 Task: Look for space in Rājsamand, India from 15th August, 2023 to 20th August, 2023 for 1 adult in price range Rs.5000 to Rs.10000. Place can be private room with 1  bedroom having 1 bed and 1 bathroom. Property type can be house, flat, guest house, hotel. Booking option can be shelf check-in. Required host language is English.
Action: Mouse moved to (452, 52)
Screenshot: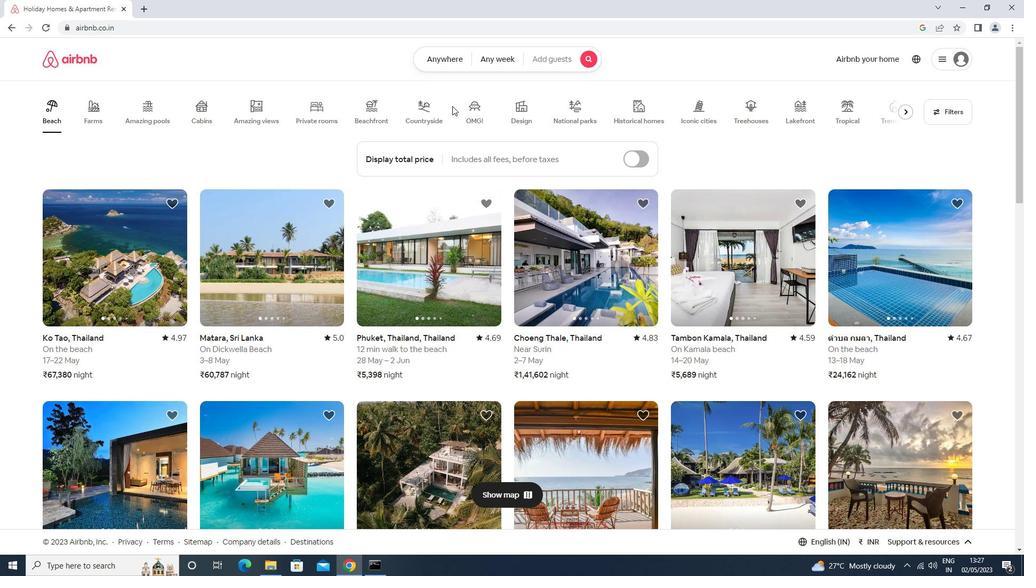 
Action: Mouse pressed left at (452, 52)
Screenshot: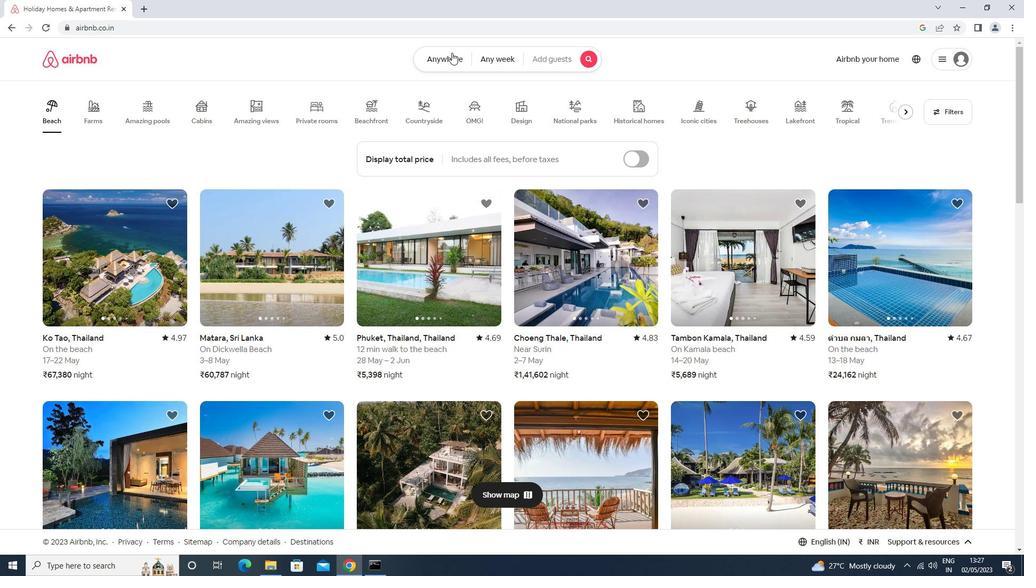 
Action: Mouse moved to (408, 92)
Screenshot: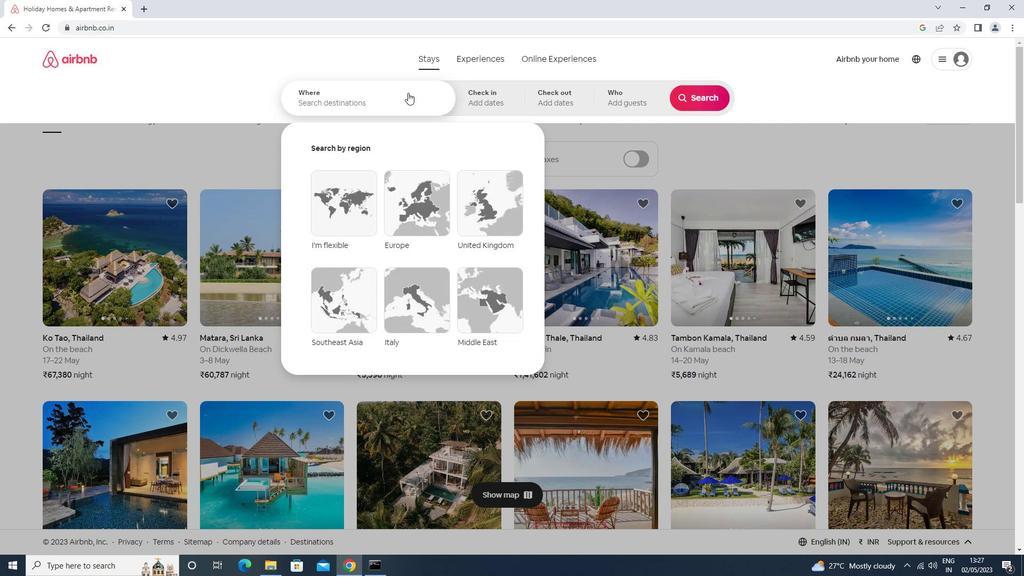 
Action: Mouse pressed left at (408, 92)
Screenshot: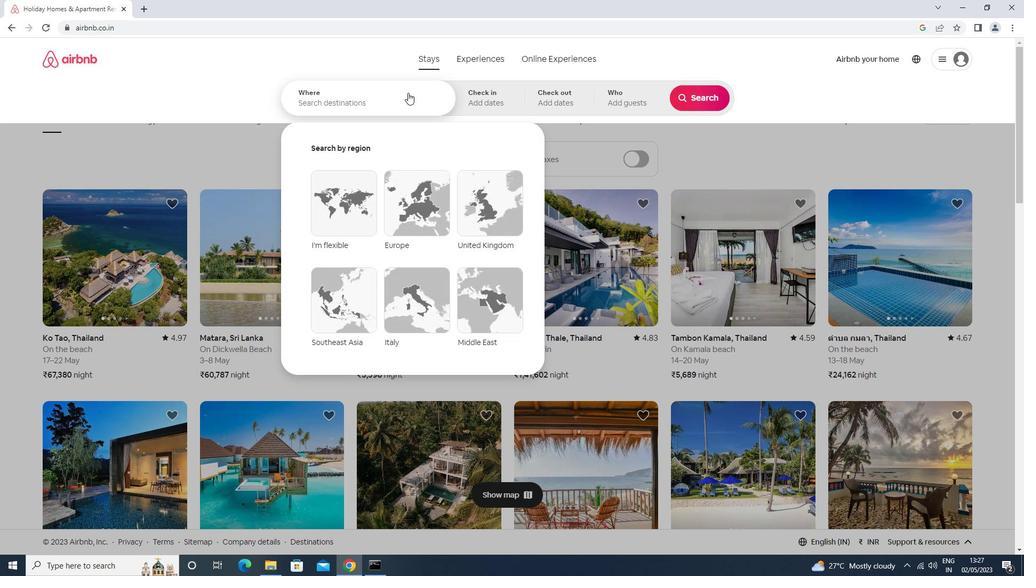 
Action: Mouse moved to (407, 93)
Screenshot: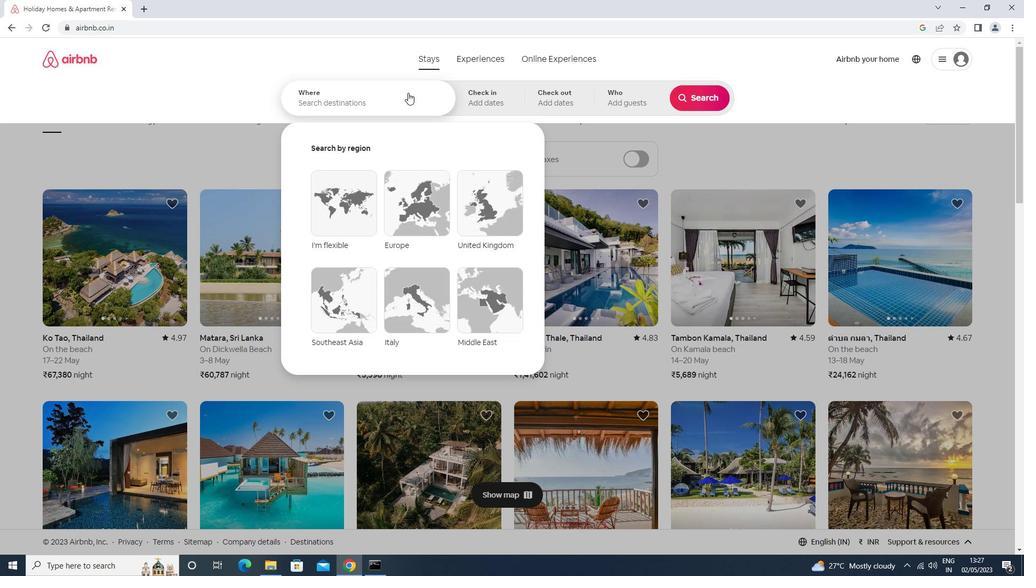 
Action: Key pressed r<Key.caps_lock>ajsamand<Key.enter>
Screenshot: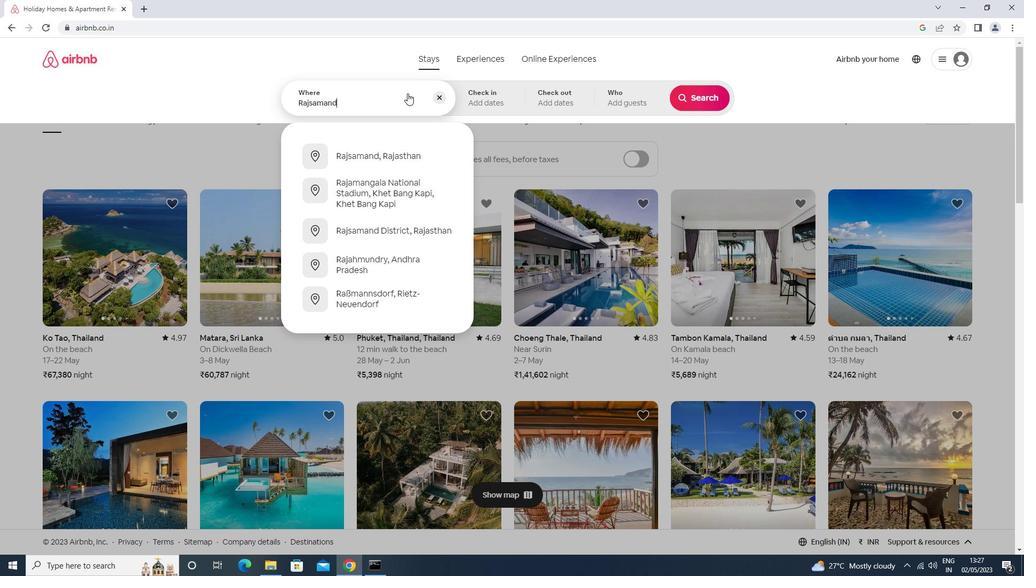 
Action: Mouse moved to (698, 187)
Screenshot: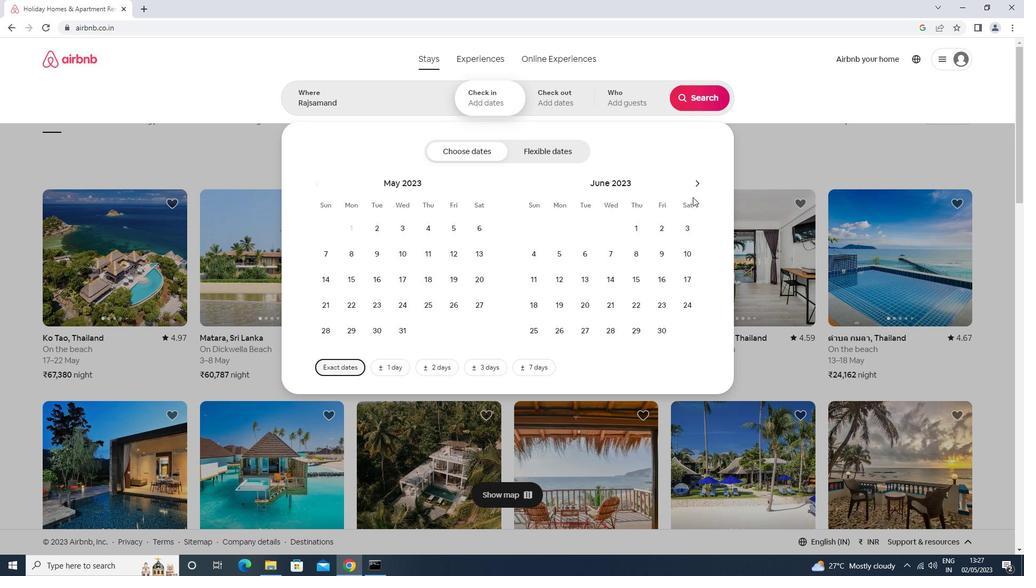 
Action: Mouse pressed left at (698, 187)
Screenshot: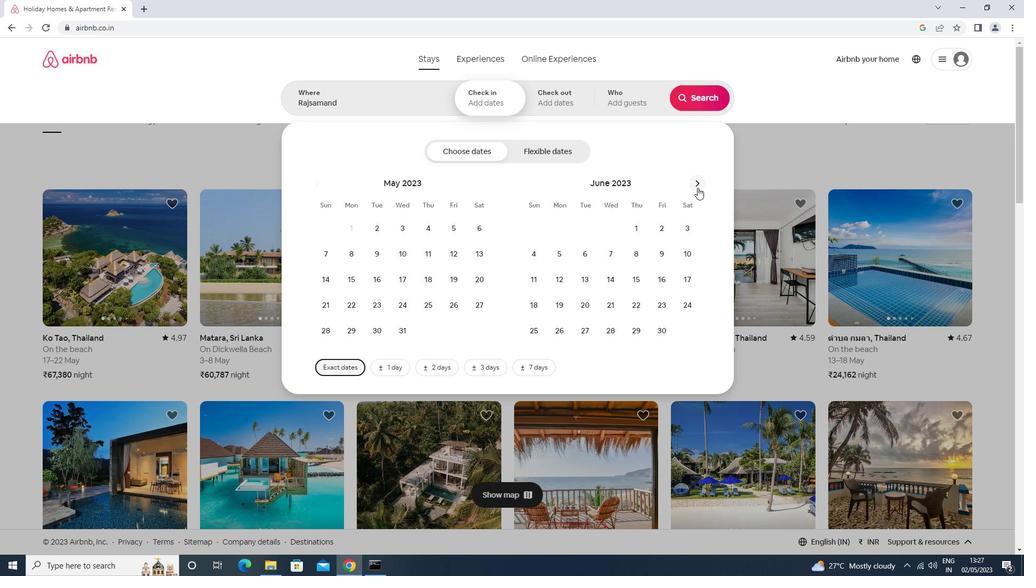 
Action: Mouse pressed left at (698, 187)
Screenshot: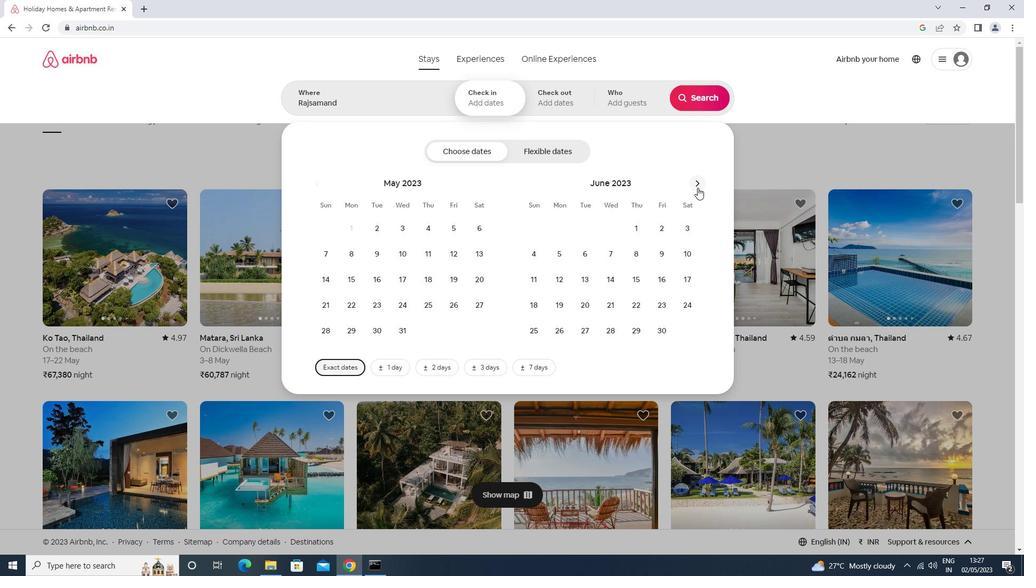 
Action: Mouse pressed left at (698, 187)
Screenshot: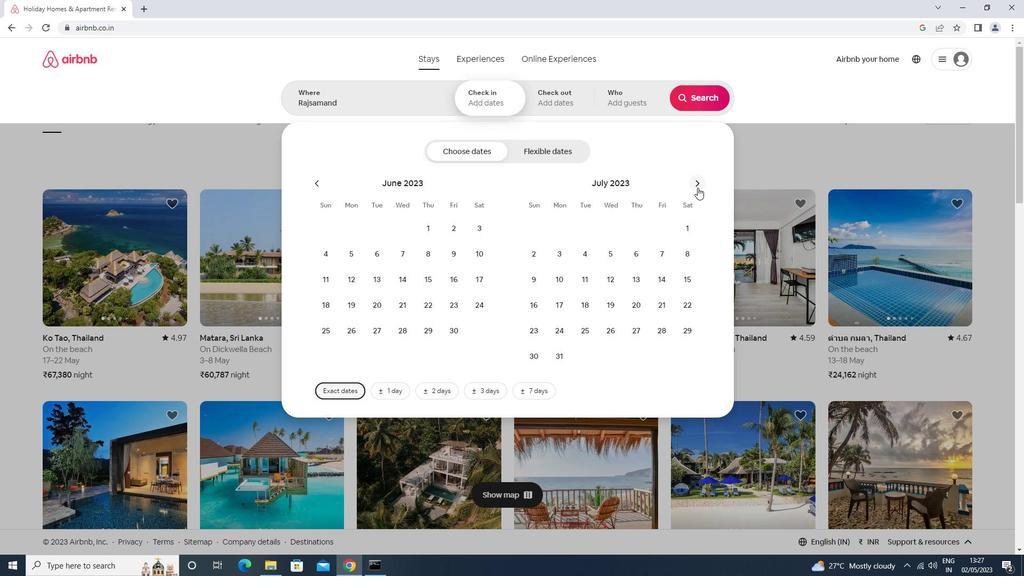 
Action: Mouse moved to (587, 278)
Screenshot: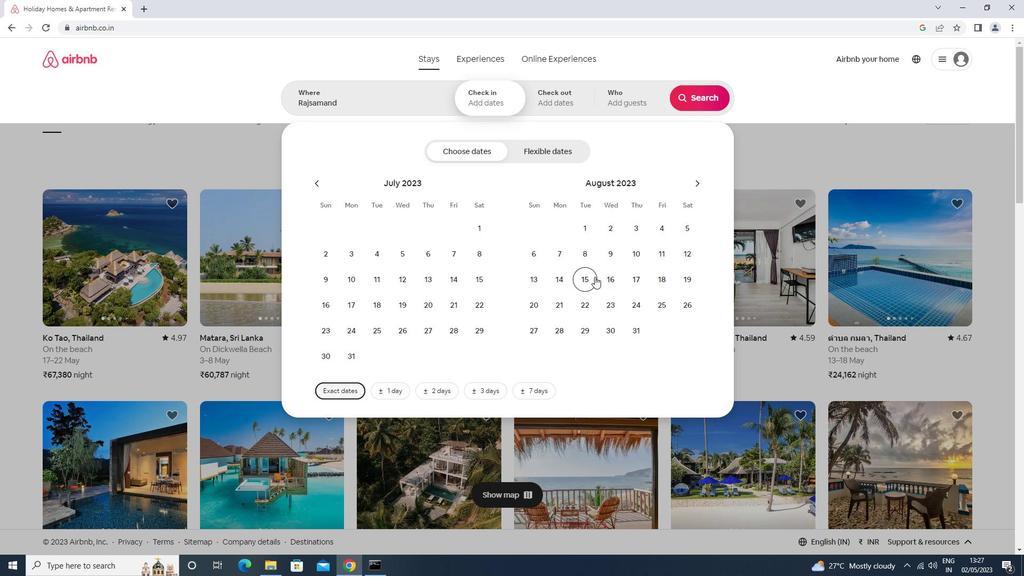 
Action: Mouse pressed left at (587, 278)
Screenshot: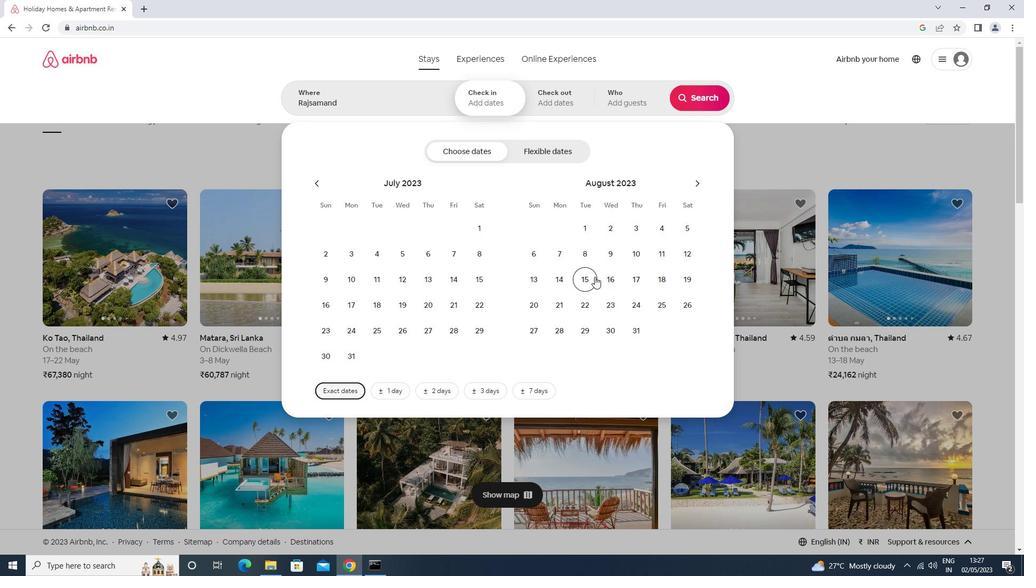 
Action: Mouse moved to (534, 305)
Screenshot: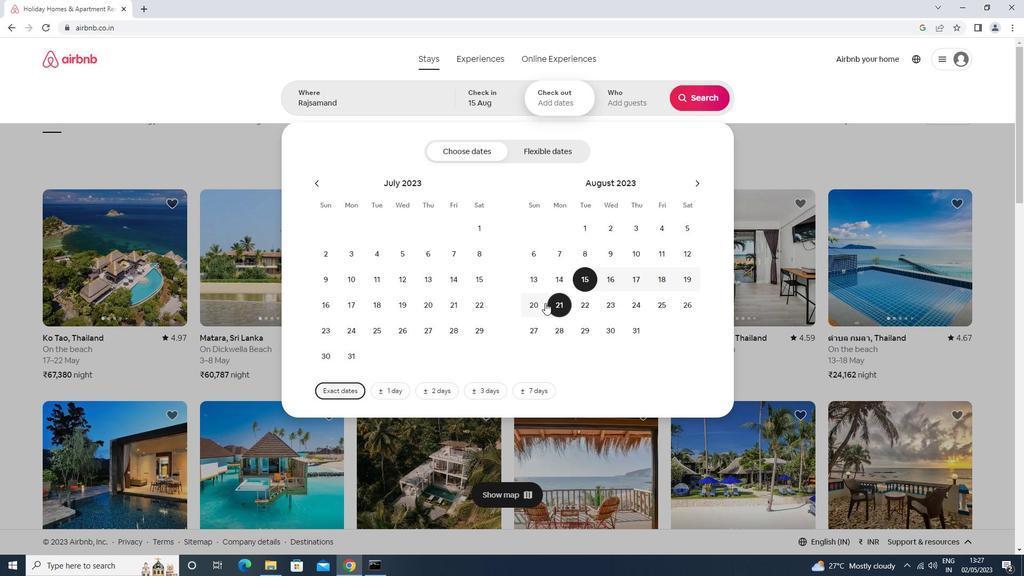 
Action: Mouse pressed left at (534, 305)
Screenshot: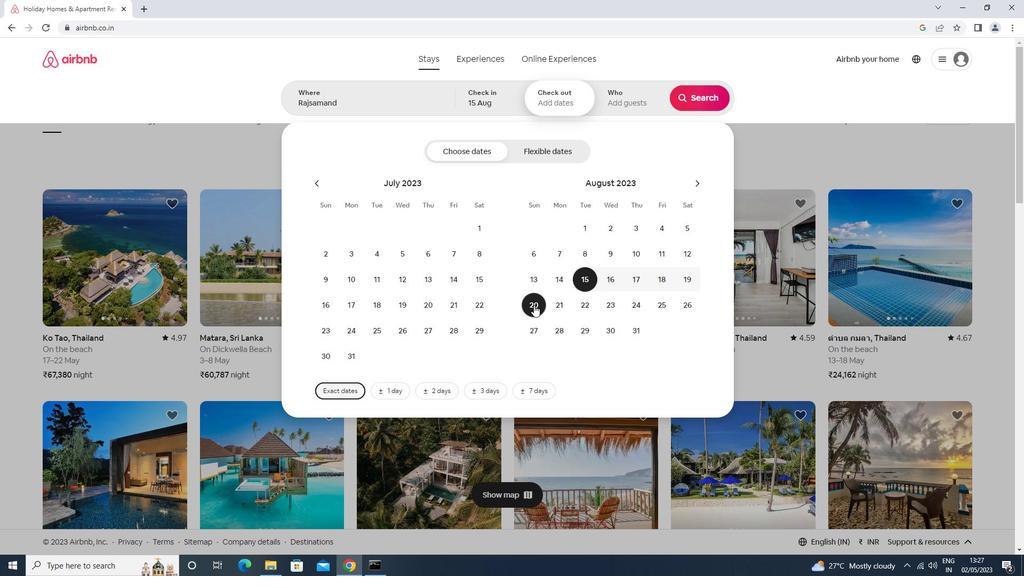 
Action: Mouse moved to (612, 100)
Screenshot: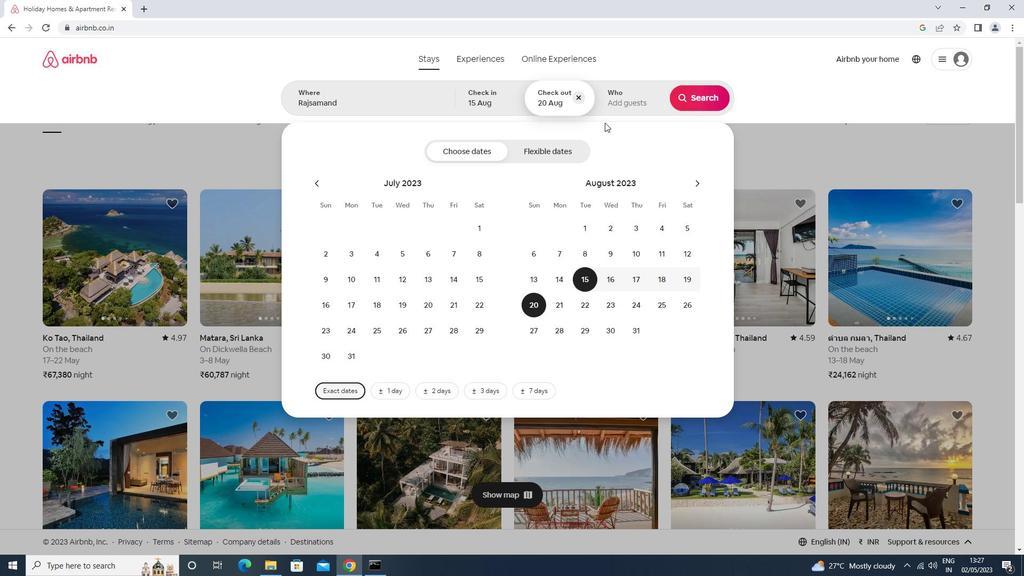
Action: Mouse pressed left at (612, 100)
Screenshot: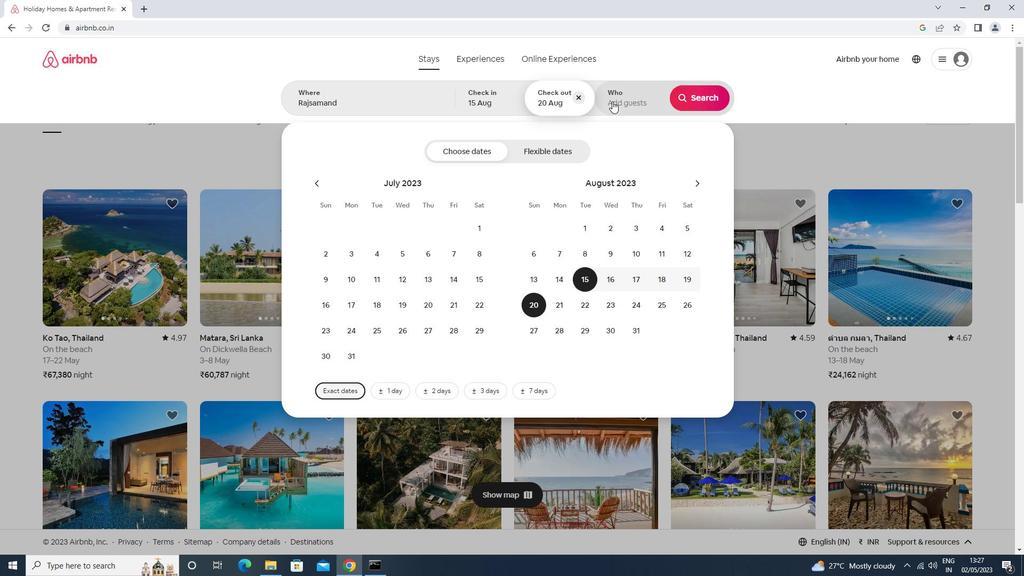 
Action: Mouse moved to (702, 155)
Screenshot: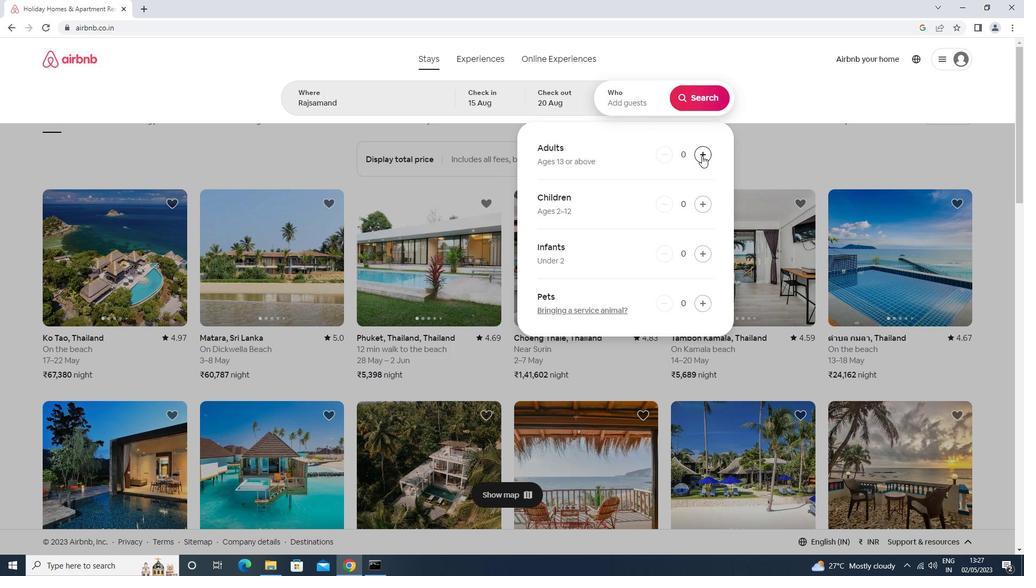 
Action: Mouse pressed left at (702, 155)
Screenshot: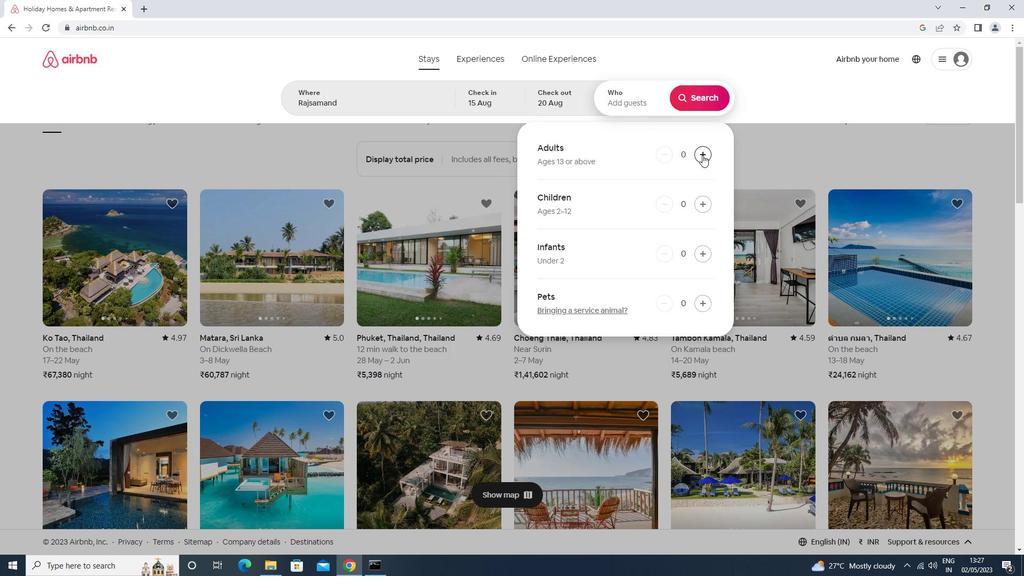 
Action: Mouse moved to (702, 94)
Screenshot: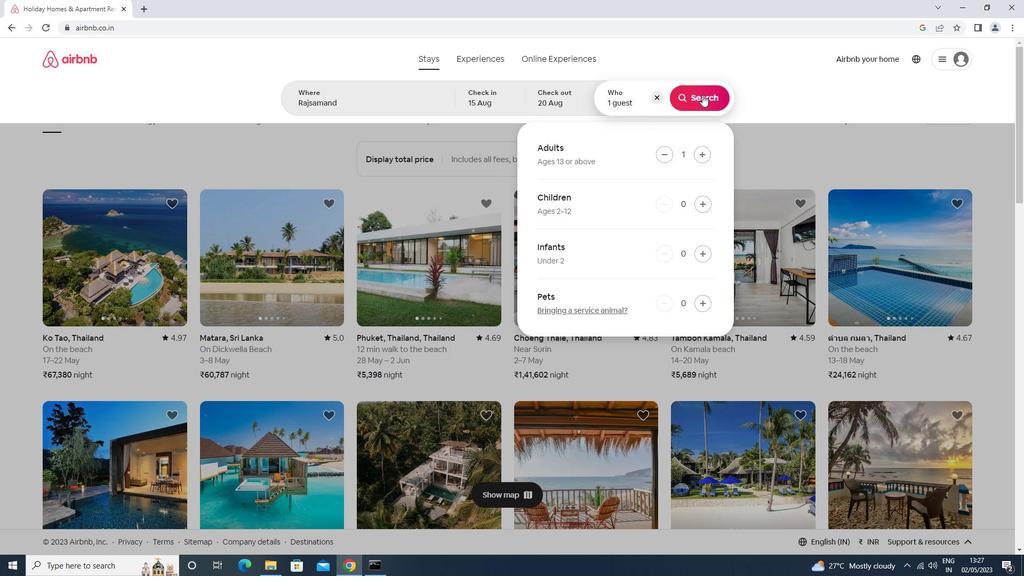 
Action: Mouse pressed left at (702, 94)
Screenshot: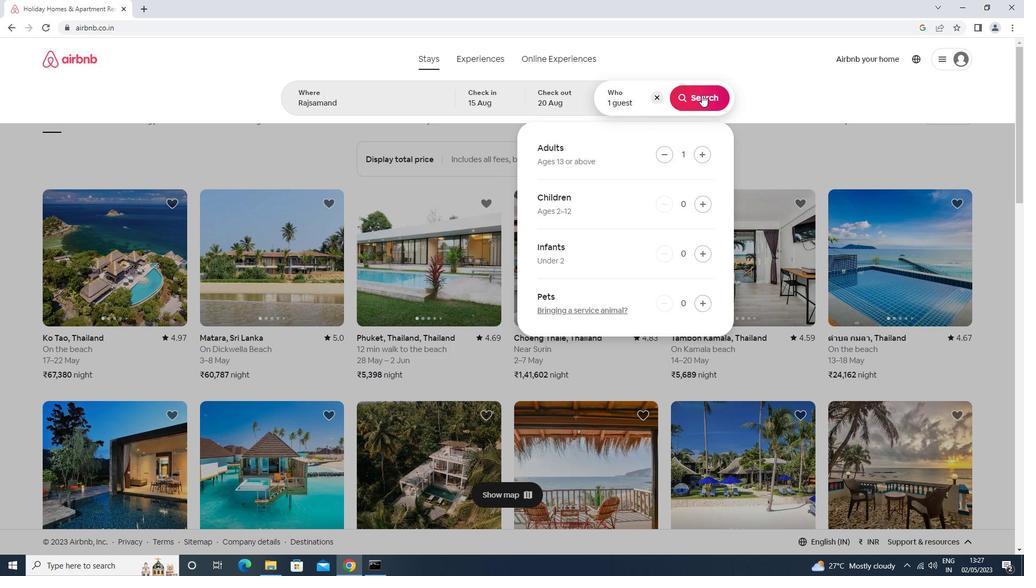 
Action: Mouse moved to (968, 99)
Screenshot: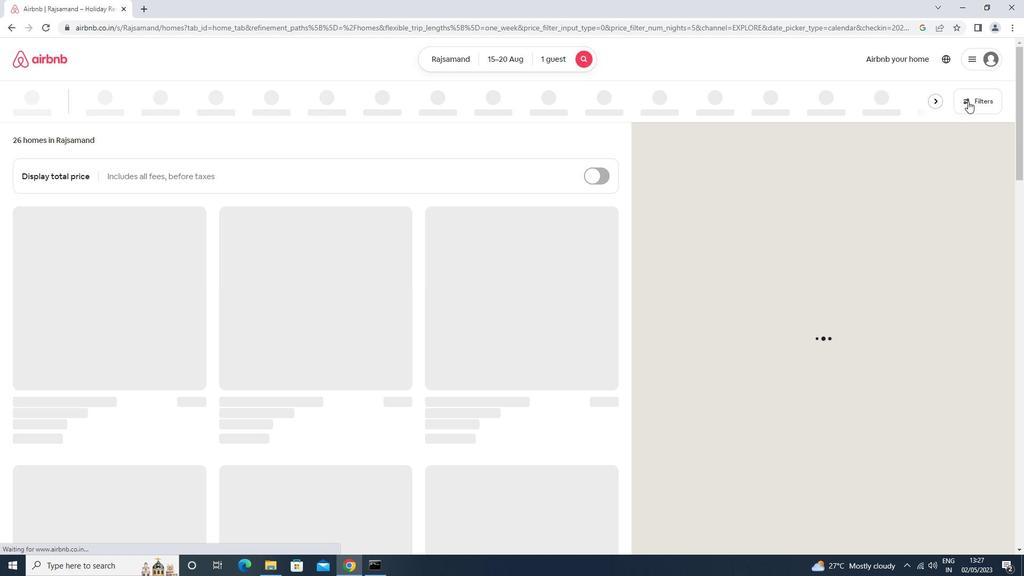 
Action: Mouse pressed left at (968, 99)
Screenshot: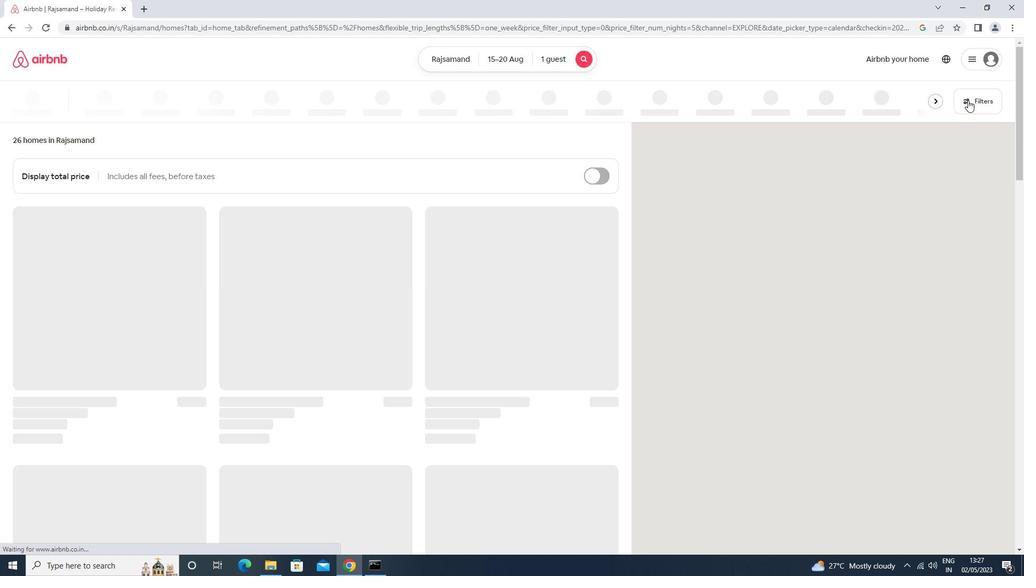 
Action: Mouse moved to (416, 231)
Screenshot: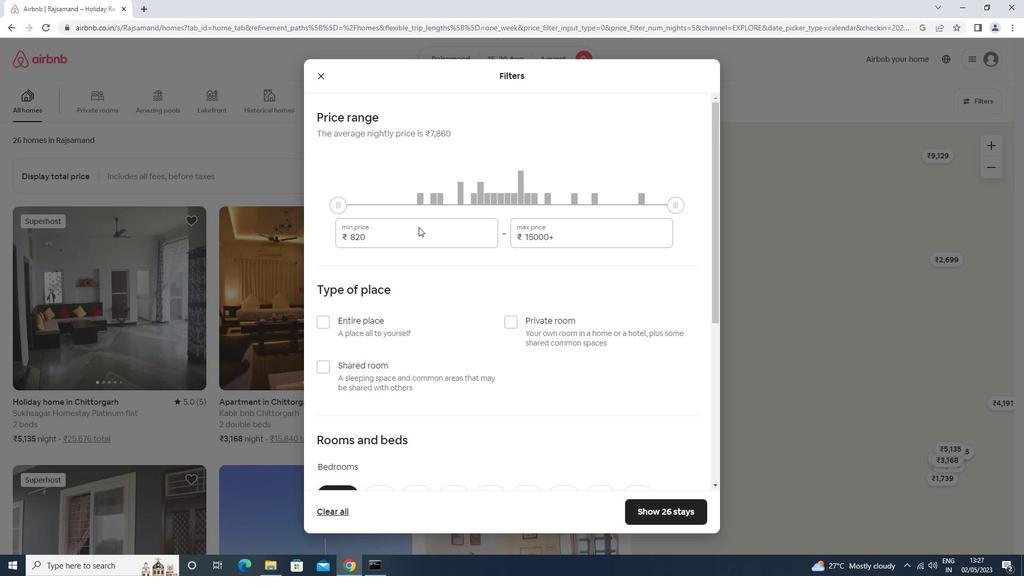 
Action: Mouse pressed left at (416, 231)
Screenshot: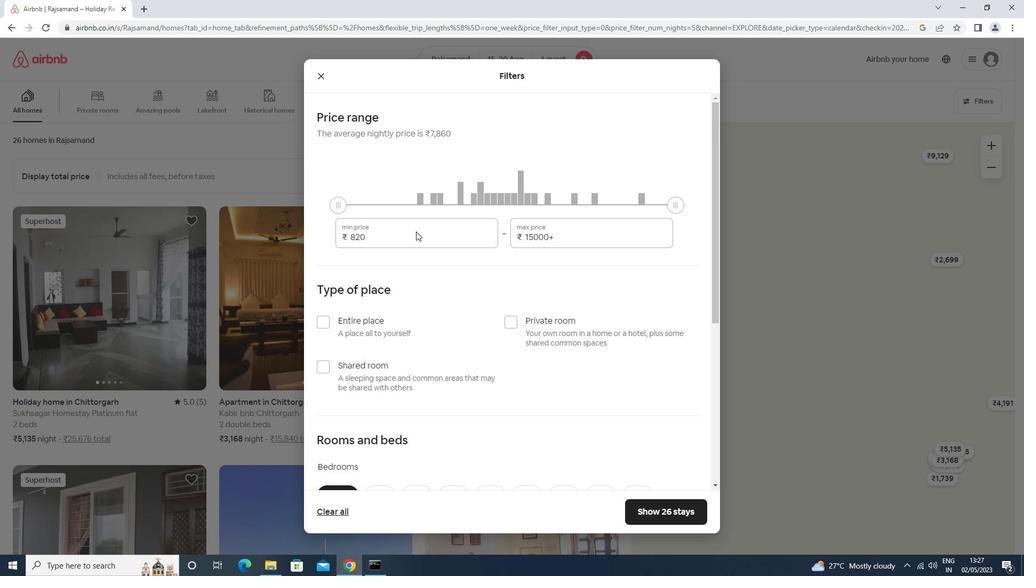 
Action: Mouse moved to (415, 232)
Screenshot: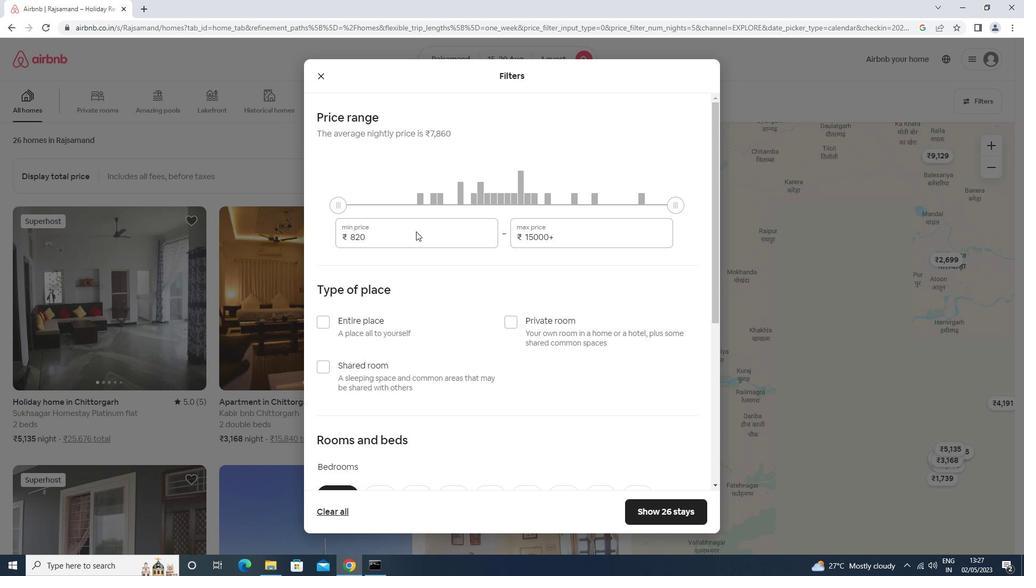 
Action: Key pressed <Key.backspace><Key.backspace><Key.backspace><Key.backspace><Key.backspace><Key.backspace><Key.backspace><Key.backspace><Key.backspace><Key.backspace>5000<Key.tab>10000
Screenshot: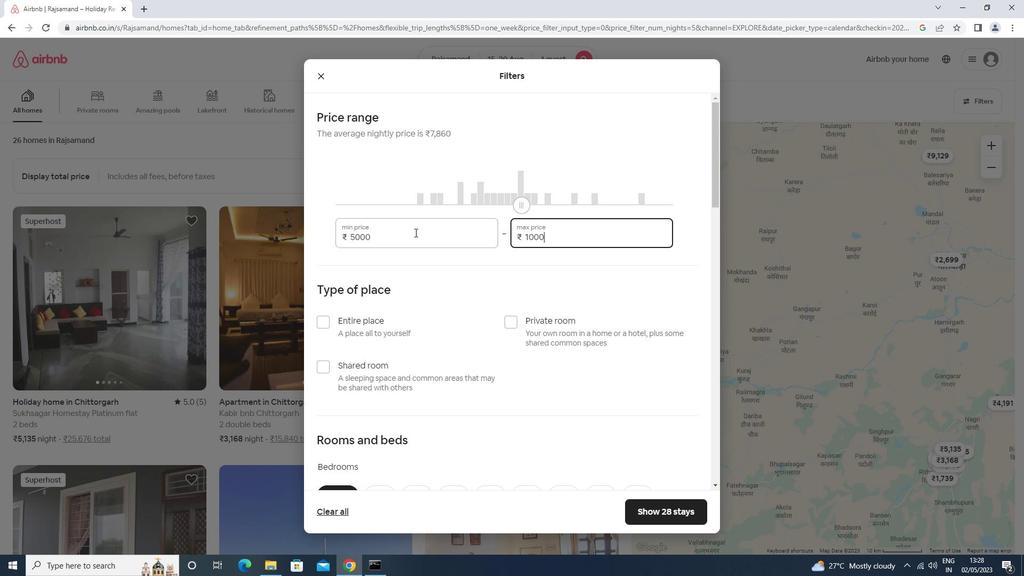 
Action: Mouse scrolled (415, 232) with delta (0, 0)
Screenshot: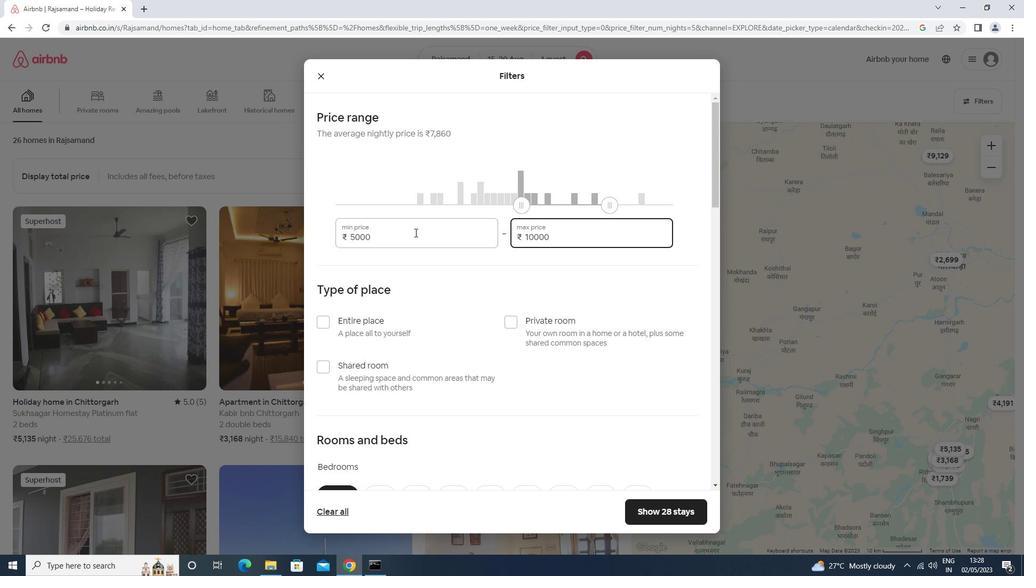 
Action: Mouse scrolled (415, 232) with delta (0, 0)
Screenshot: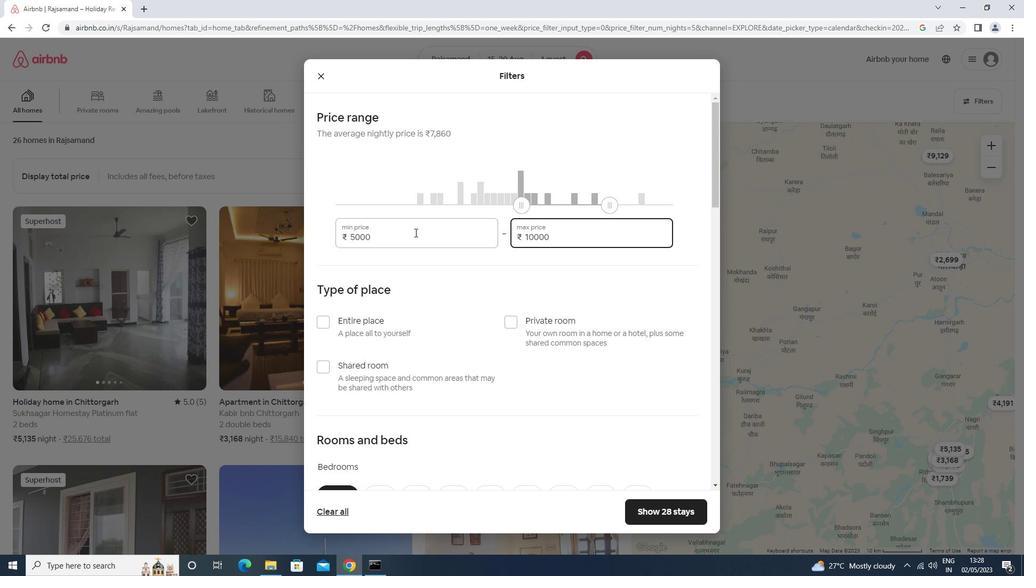 
Action: Mouse scrolled (415, 232) with delta (0, 0)
Screenshot: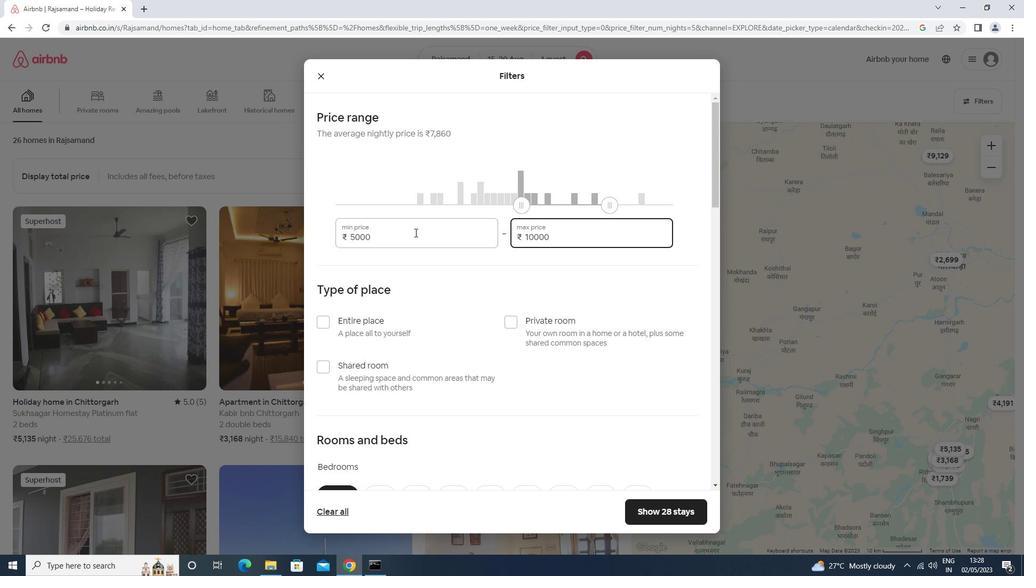 
Action: Mouse moved to (512, 159)
Screenshot: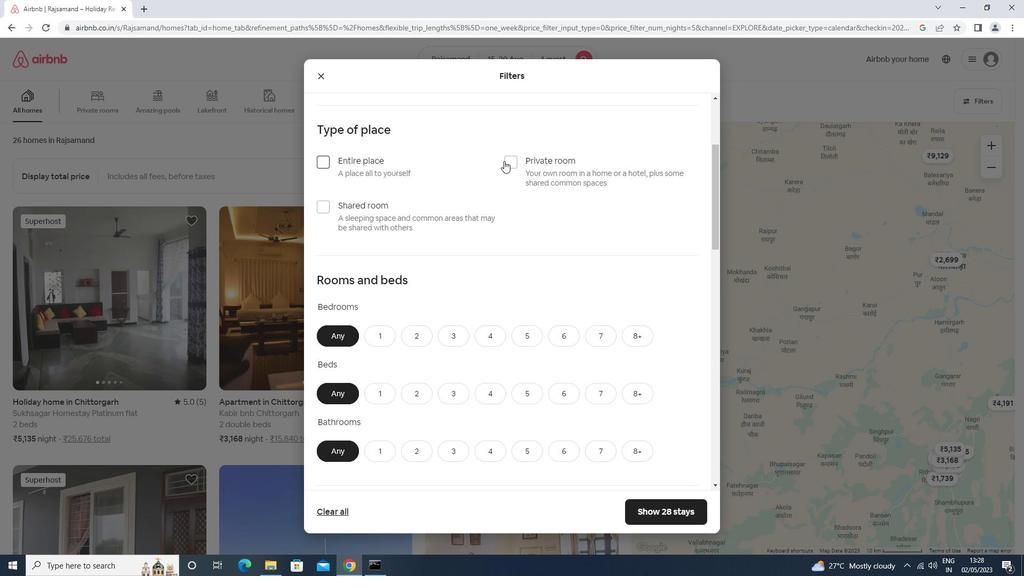 
Action: Mouse pressed left at (512, 159)
Screenshot: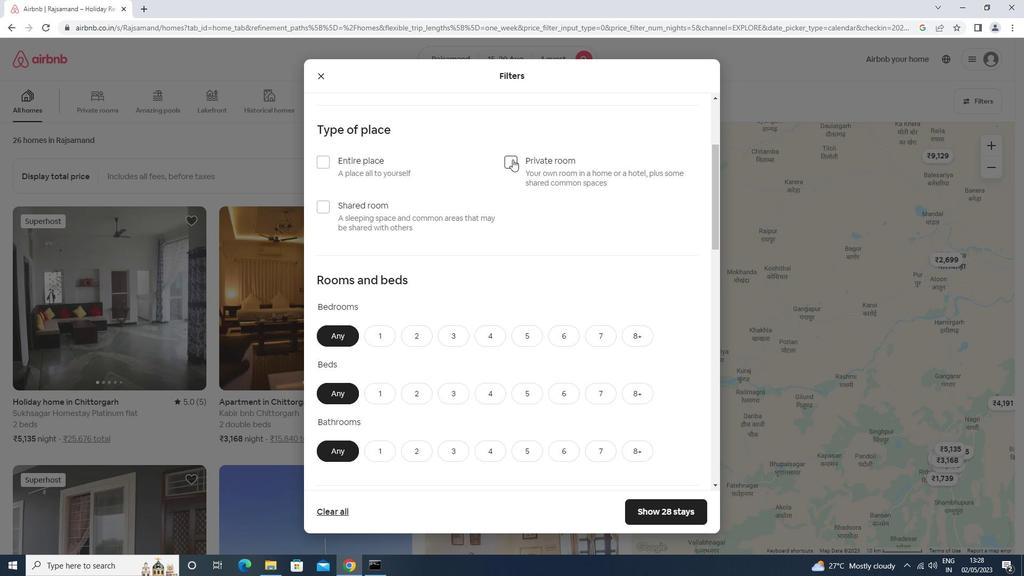 
Action: Mouse scrolled (512, 159) with delta (0, 0)
Screenshot: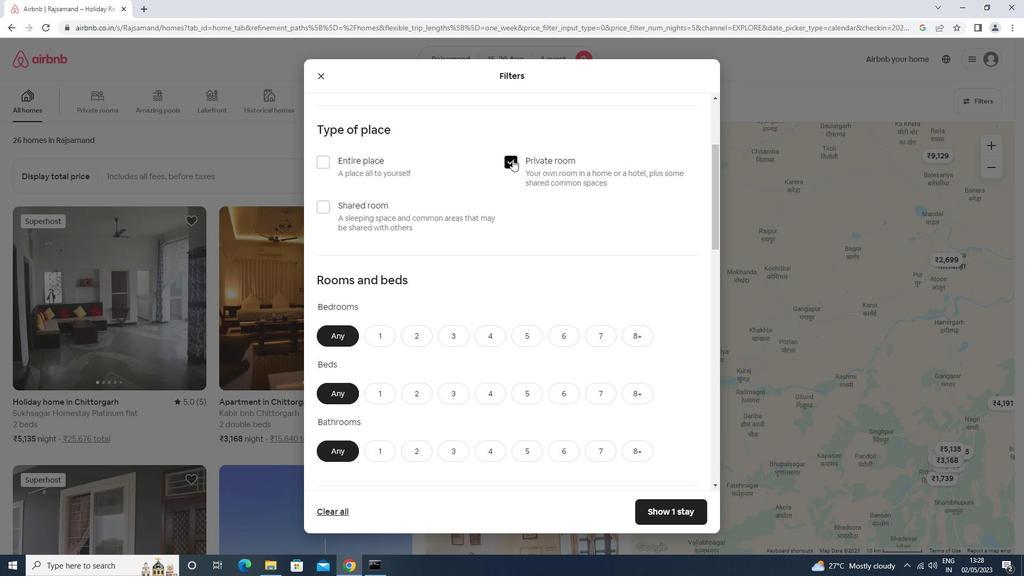 
Action: Mouse scrolled (512, 159) with delta (0, 0)
Screenshot: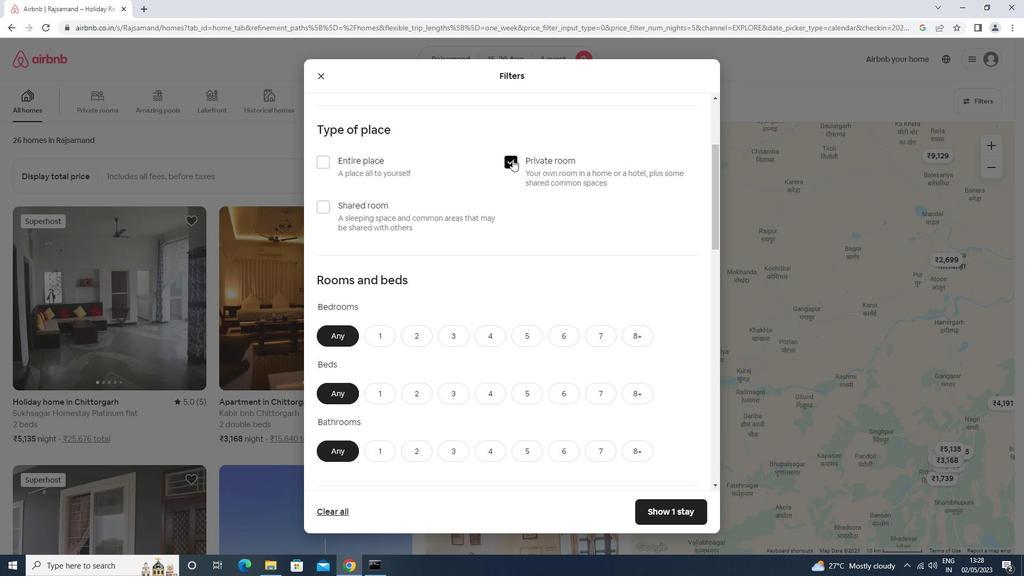 
Action: Mouse moved to (380, 231)
Screenshot: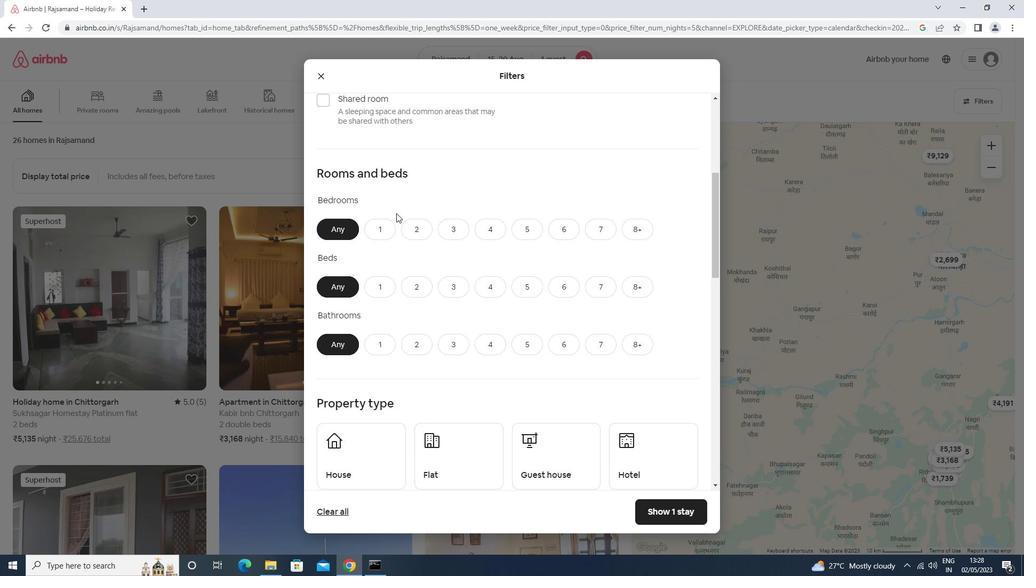 
Action: Mouse pressed left at (380, 231)
Screenshot: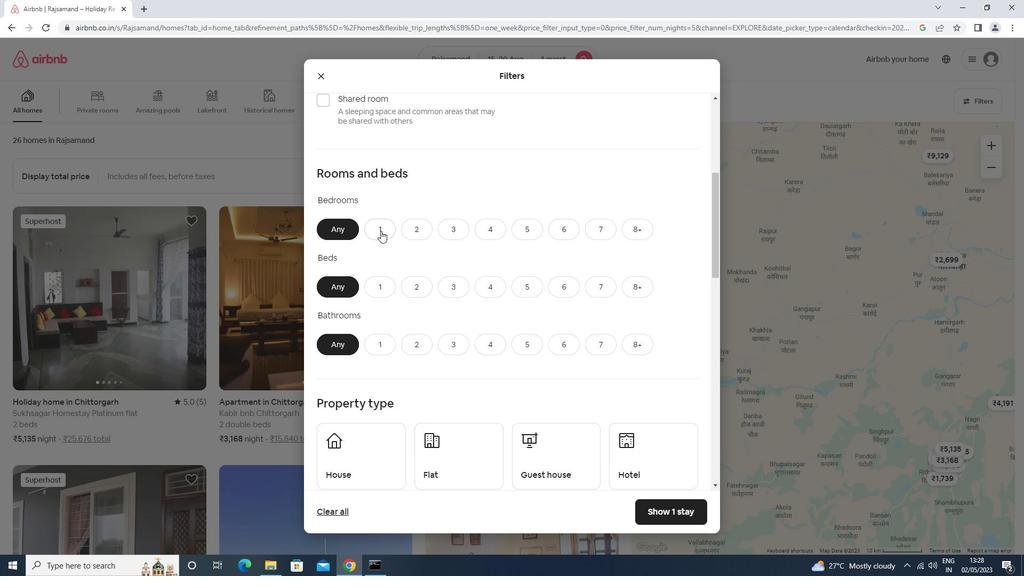 
Action: Mouse moved to (381, 288)
Screenshot: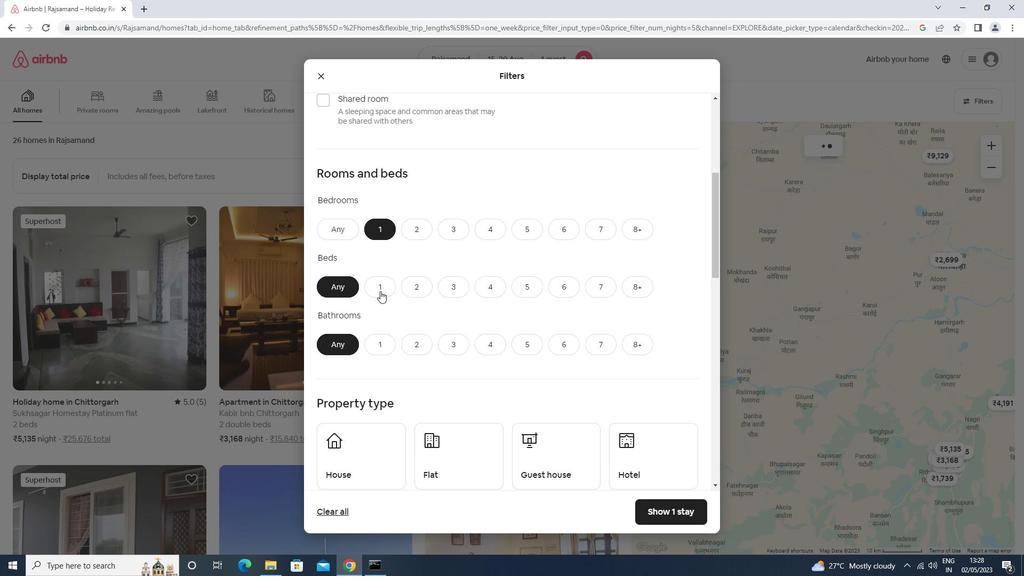 
Action: Mouse pressed left at (381, 288)
Screenshot: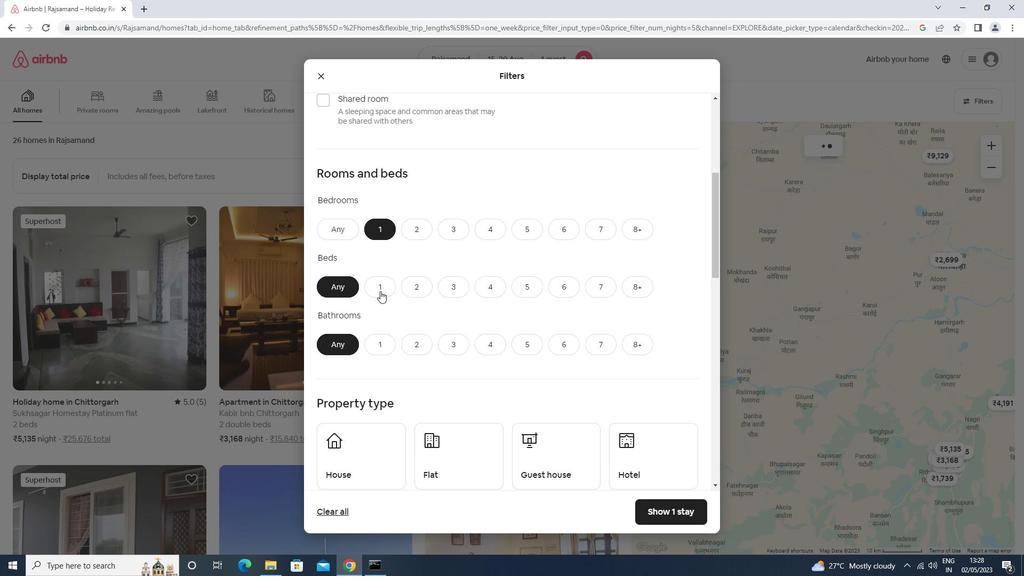 
Action: Mouse moved to (378, 336)
Screenshot: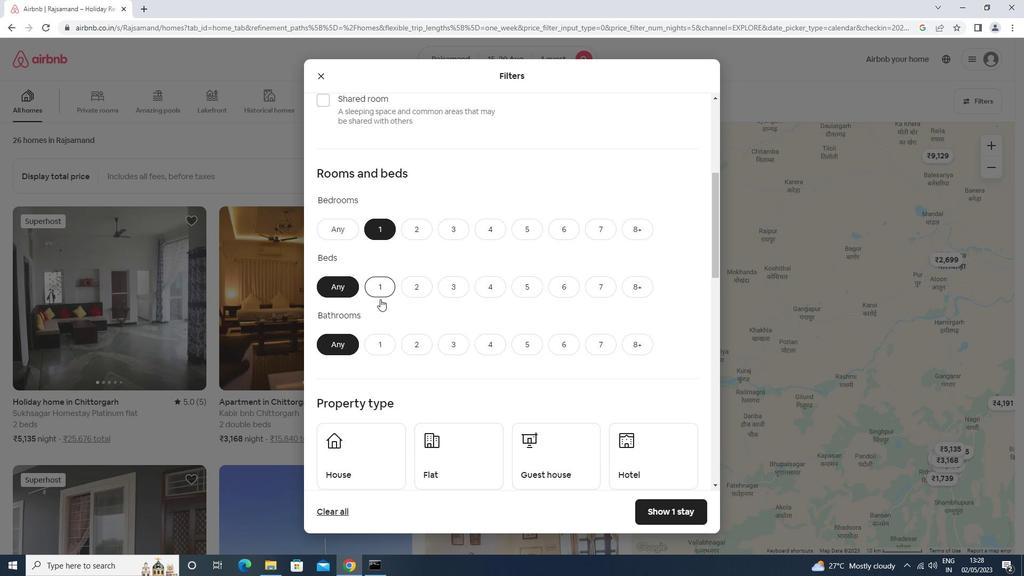 
Action: Mouse pressed left at (378, 336)
Screenshot: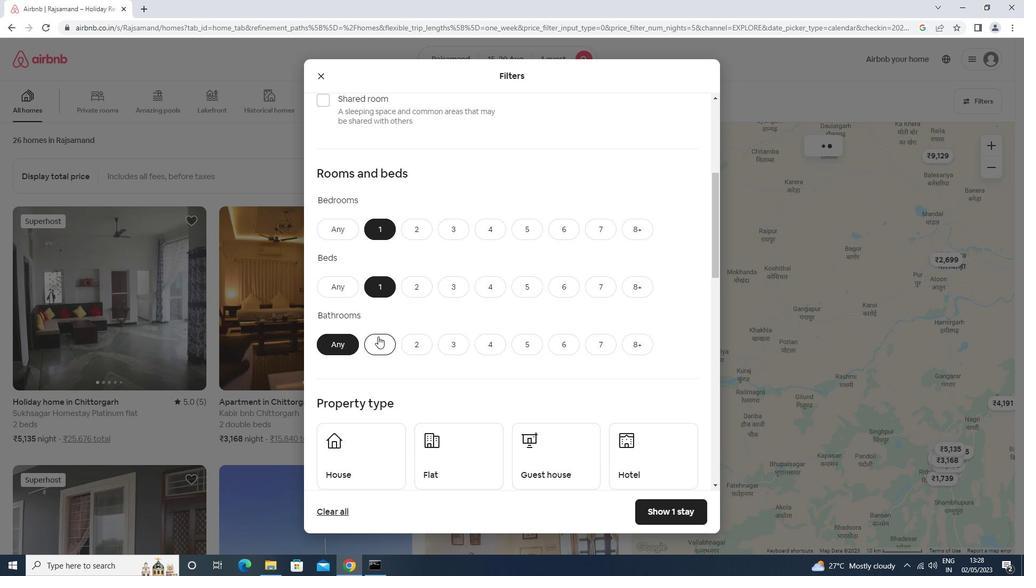 
Action: Mouse moved to (378, 356)
Screenshot: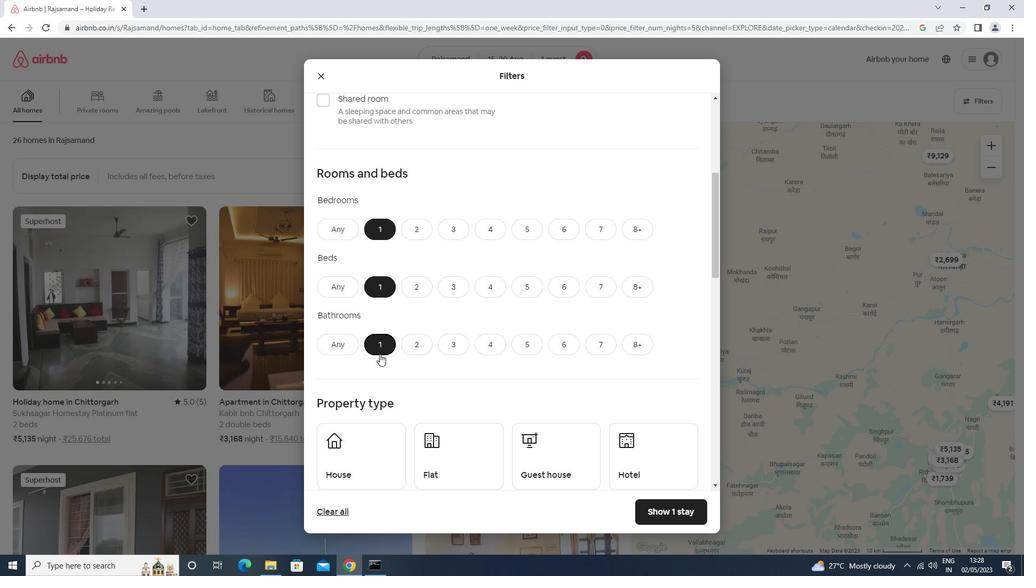 
Action: Mouse scrolled (378, 356) with delta (0, 0)
Screenshot: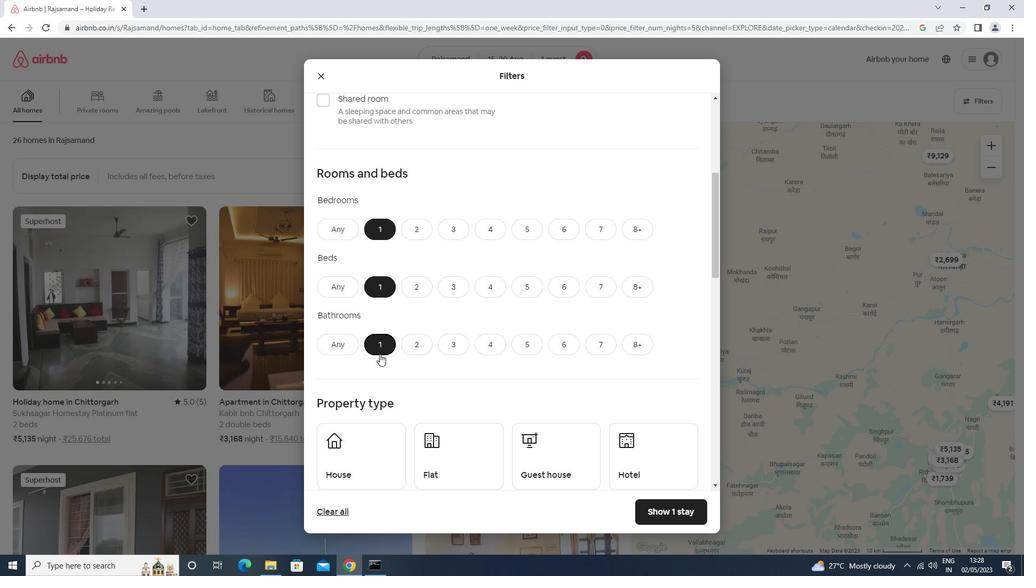 
Action: Mouse scrolled (378, 356) with delta (0, 0)
Screenshot: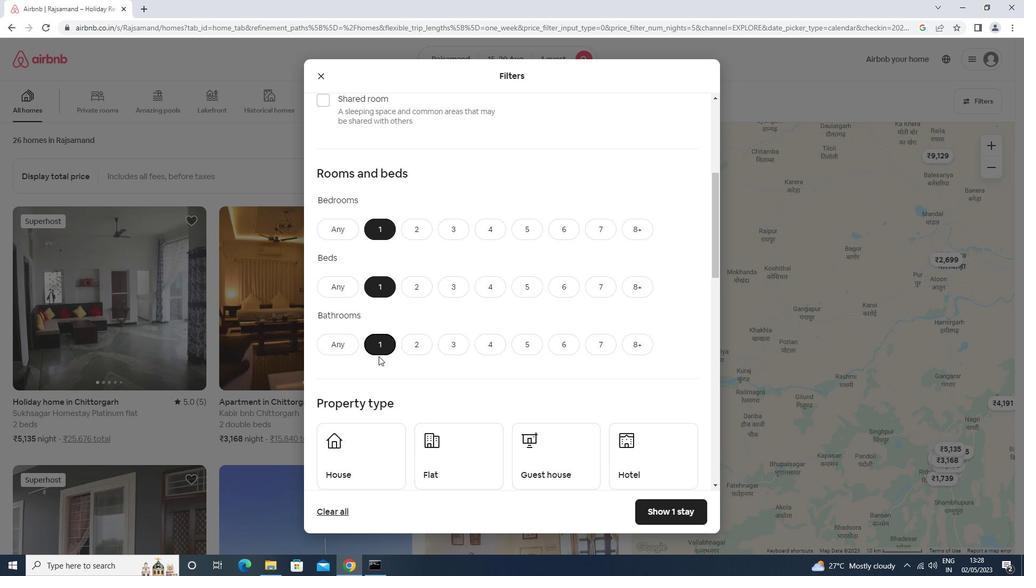 
Action: Mouse moved to (371, 364)
Screenshot: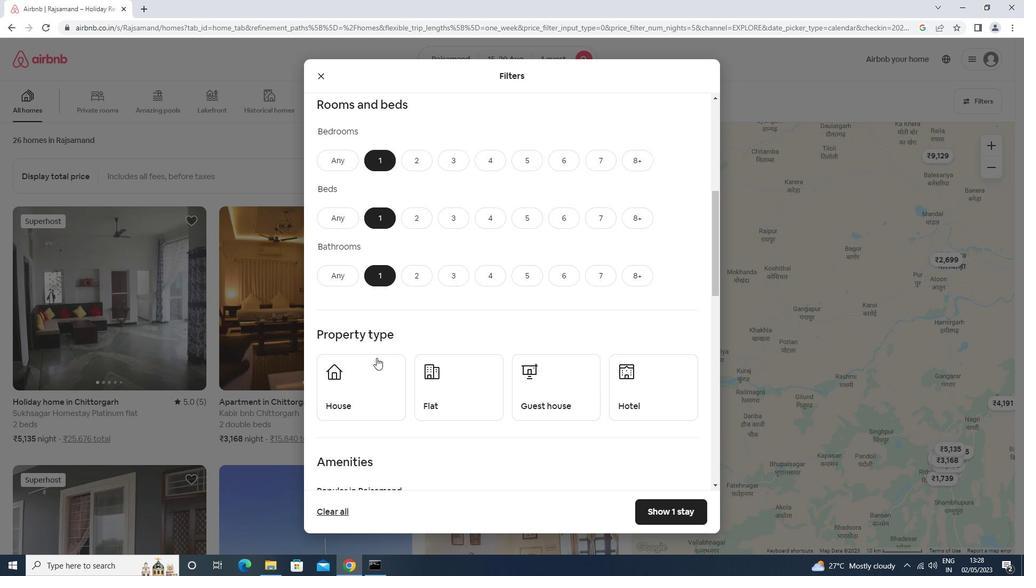 
Action: Mouse pressed left at (371, 364)
Screenshot: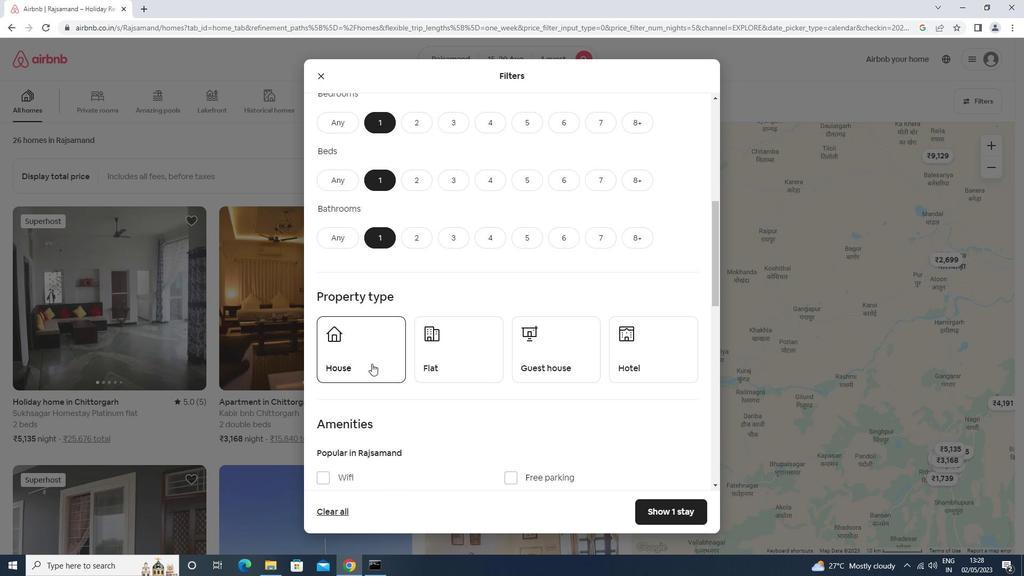 
Action: Mouse moved to (440, 359)
Screenshot: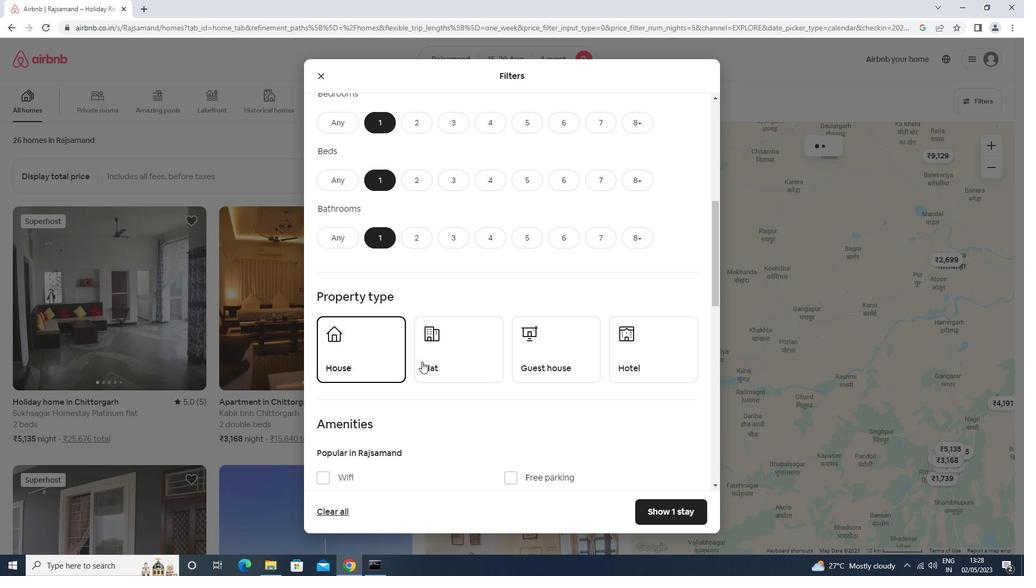 
Action: Mouse pressed left at (440, 359)
Screenshot: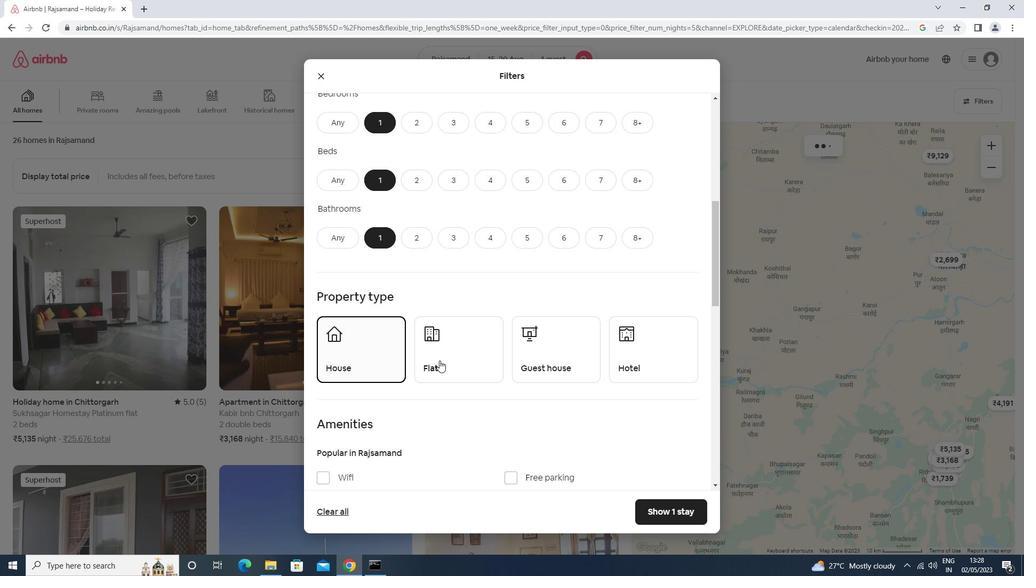
Action: Mouse moved to (536, 356)
Screenshot: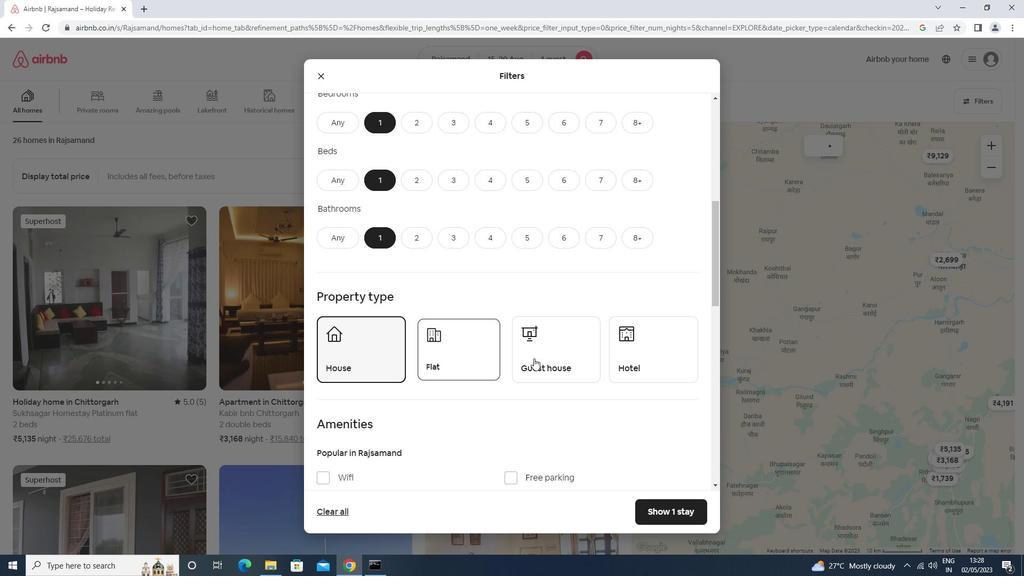
Action: Mouse pressed left at (536, 356)
Screenshot: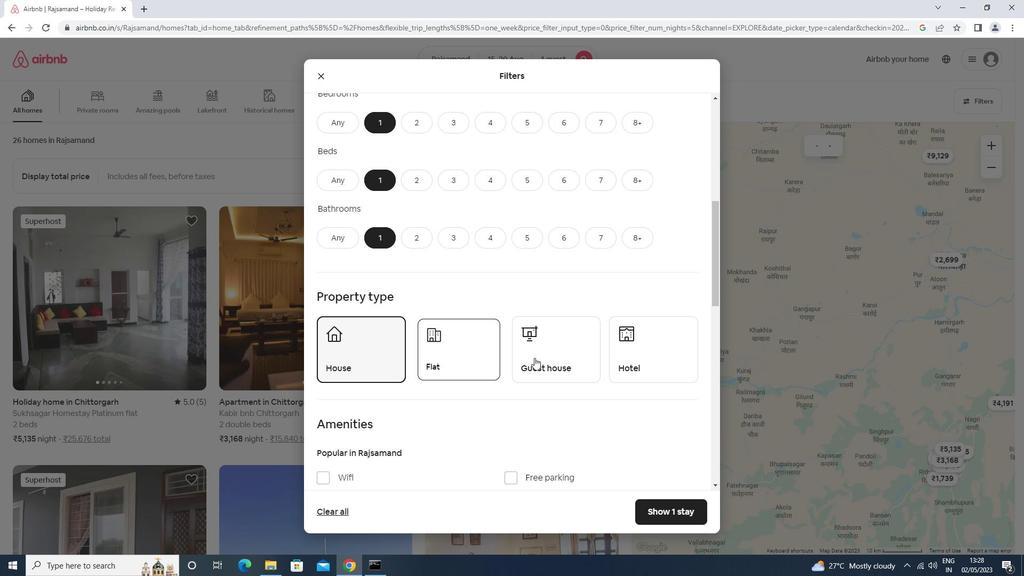 
Action: Mouse moved to (621, 346)
Screenshot: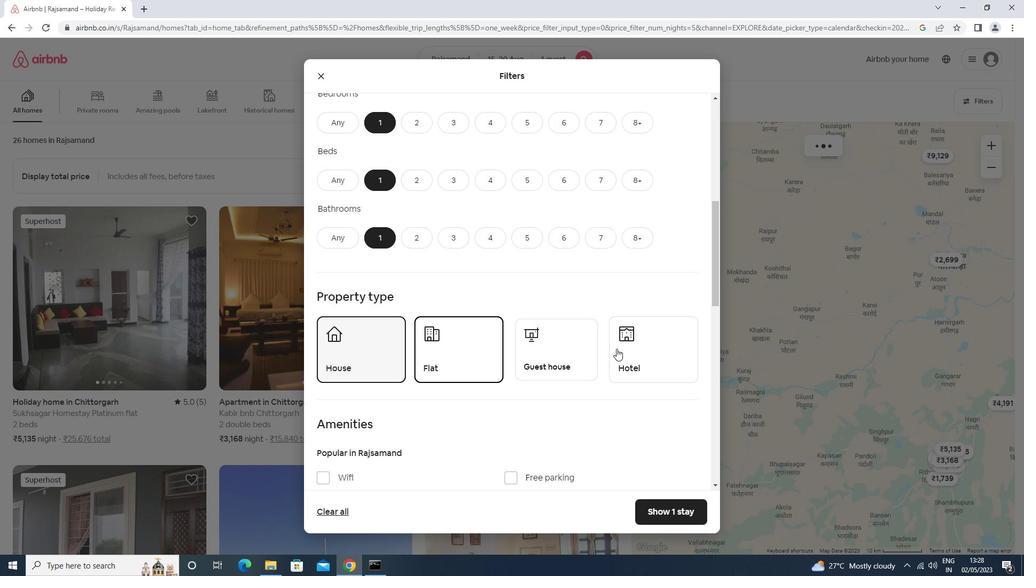 
Action: Mouse pressed left at (621, 346)
Screenshot: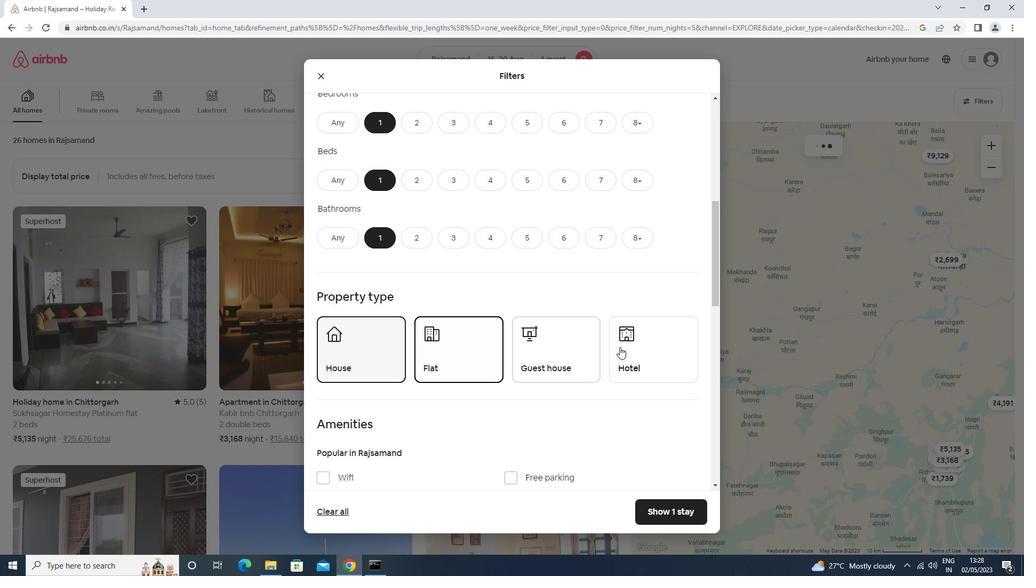 
Action: Mouse moved to (513, 361)
Screenshot: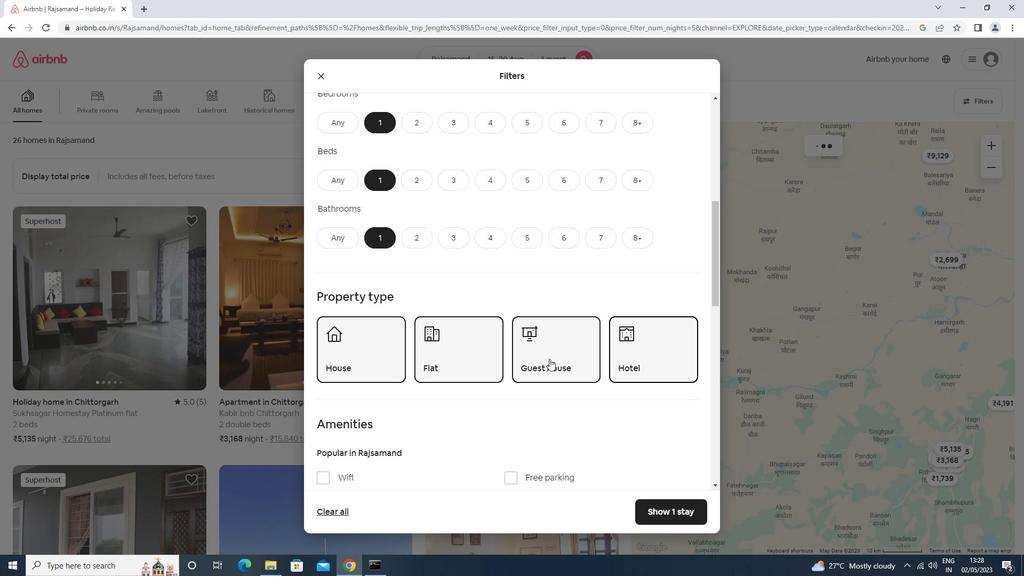 
Action: Mouse scrolled (513, 360) with delta (0, 0)
Screenshot: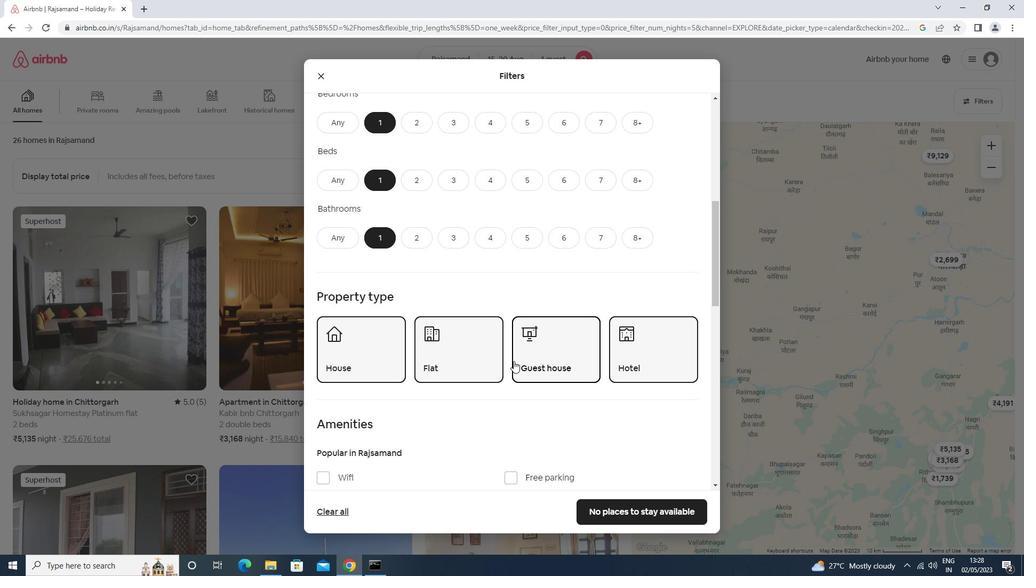 
Action: Mouse scrolled (513, 360) with delta (0, 0)
Screenshot: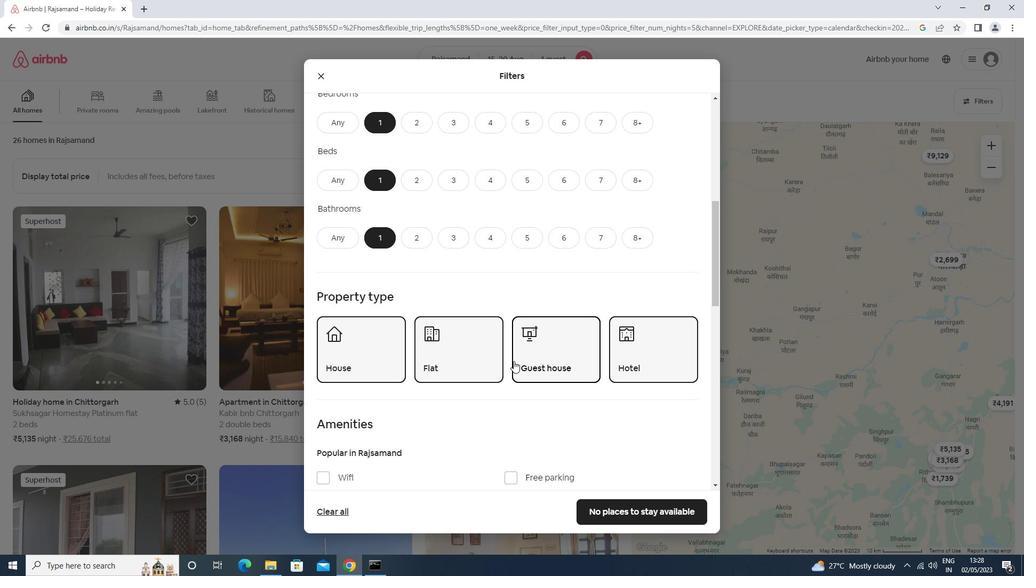 
Action: Mouse scrolled (513, 360) with delta (0, 0)
Screenshot: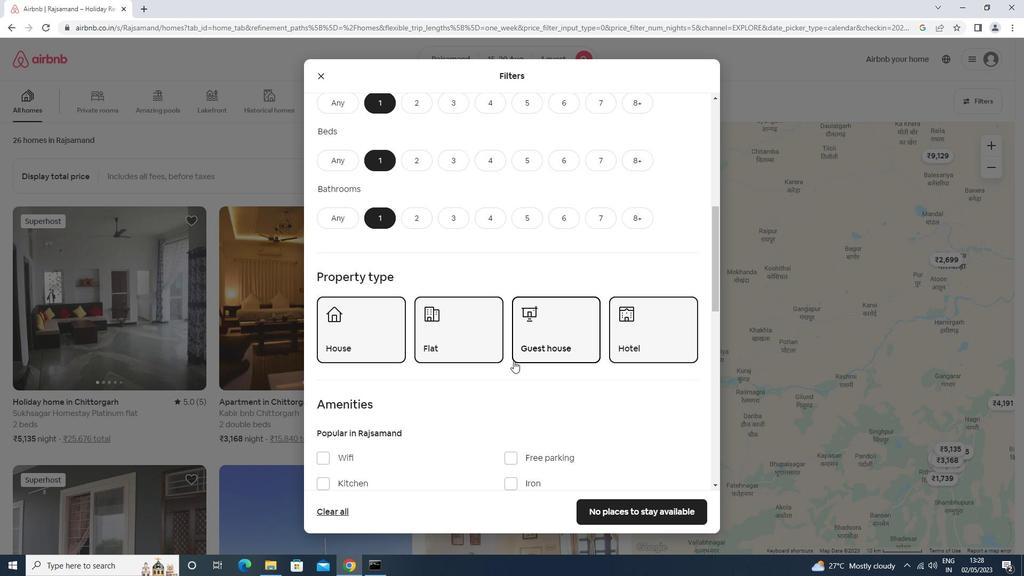 
Action: Mouse scrolled (513, 360) with delta (0, 0)
Screenshot: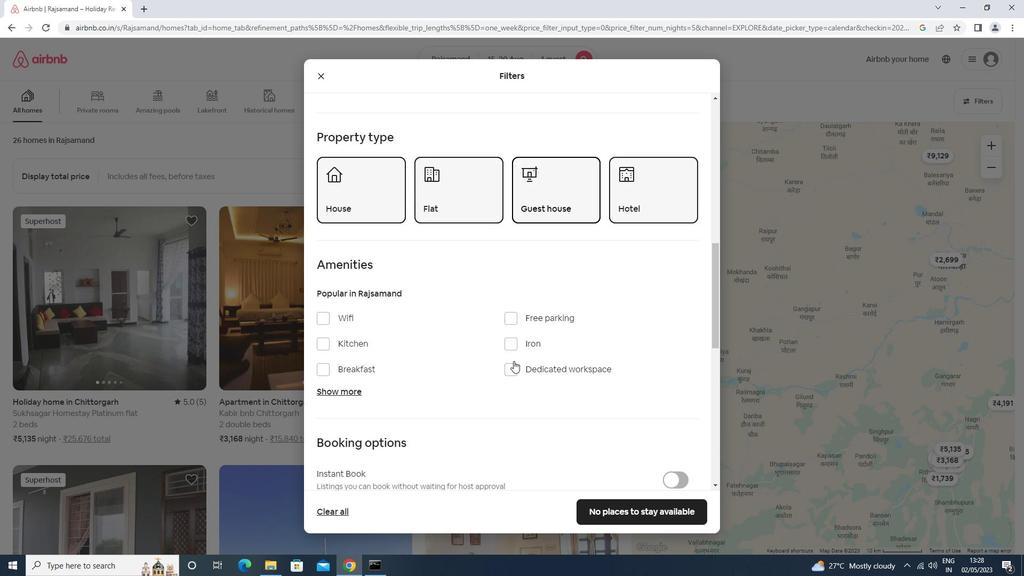
Action: Mouse moved to (509, 361)
Screenshot: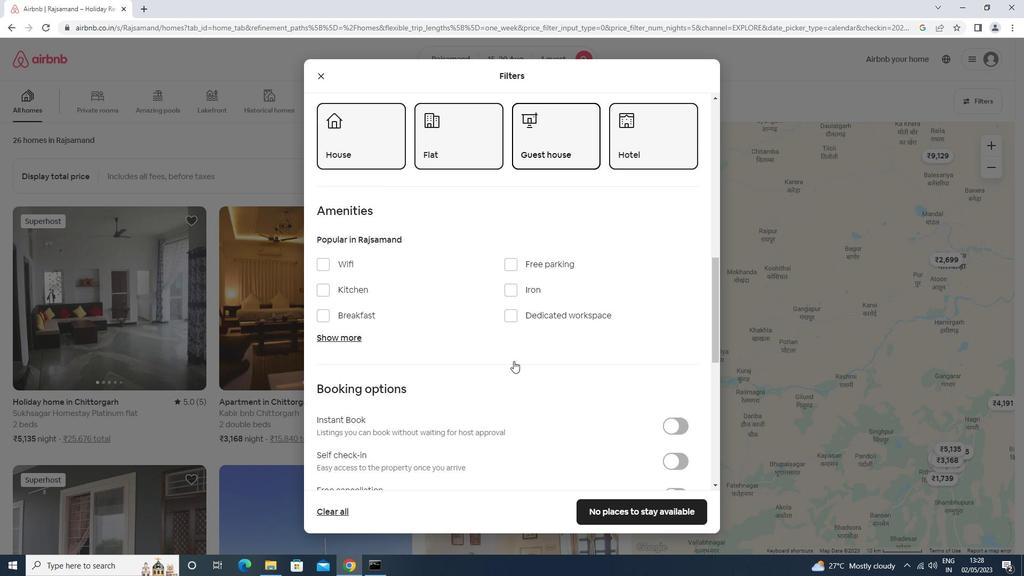 
Action: Mouse scrolled (509, 360) with delta (0, 0)
Screenshot: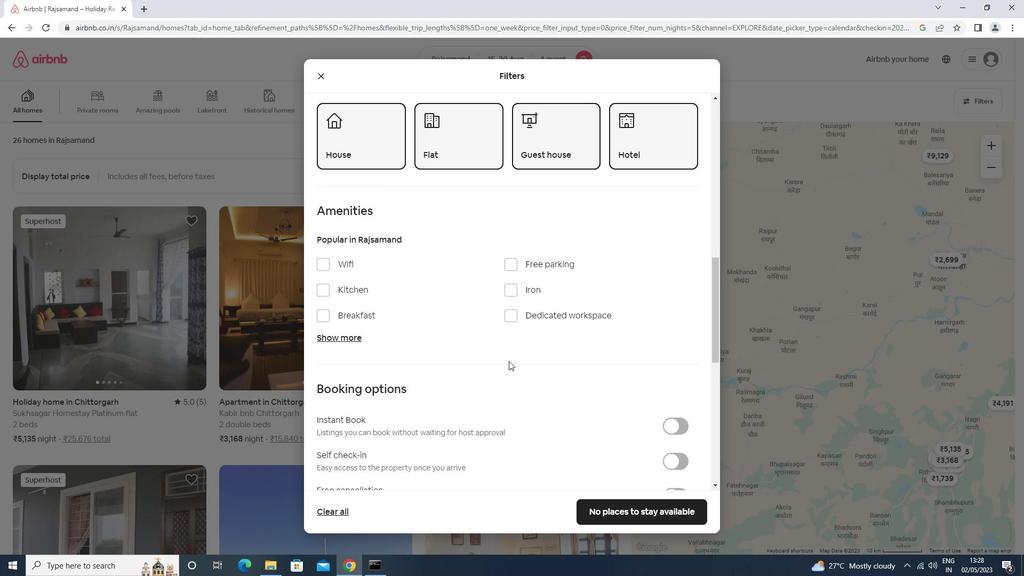 
Action: Mouse scrolled (509, 360) with delta (0, 0)
Screenshot: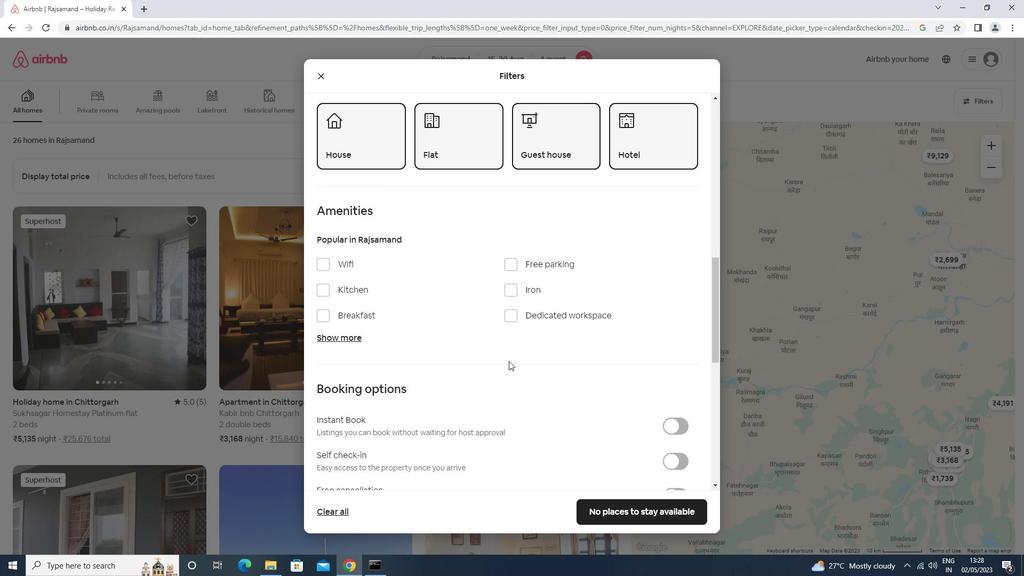 
Action: Mouse moved to (677, 353)
Screenshot: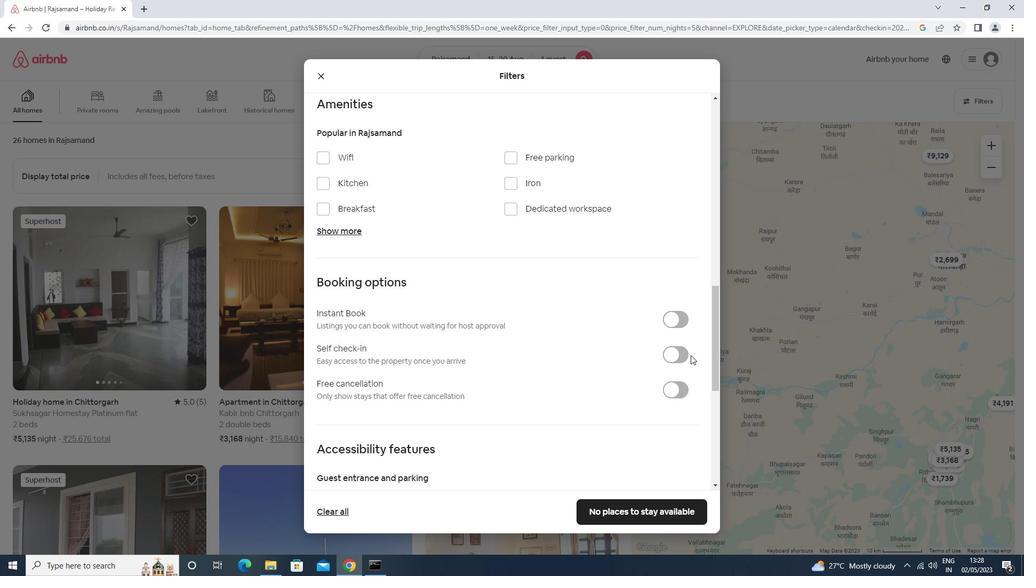 
Action: Mouse pressed left at (677, 353)
Screenshot: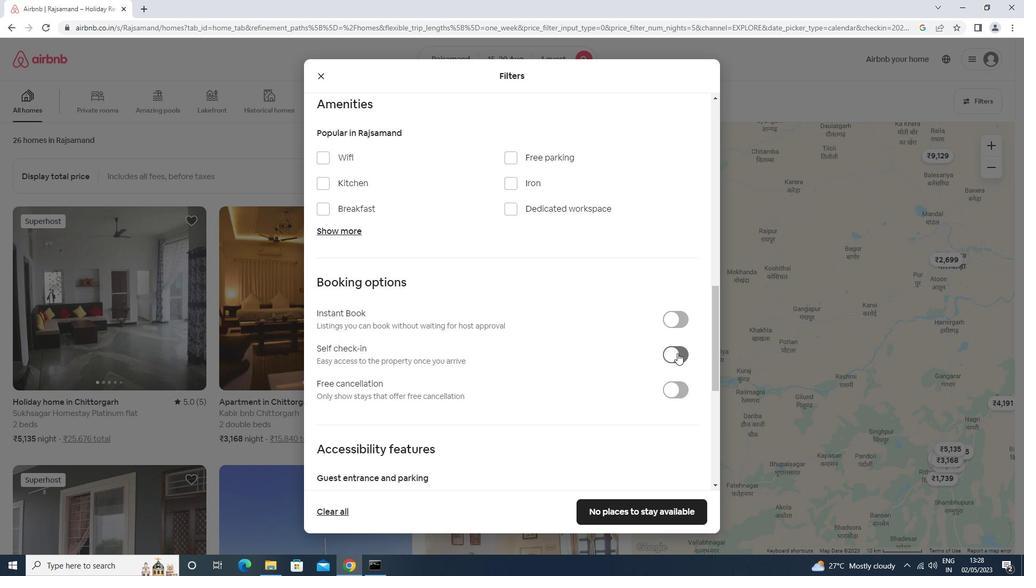 
Action: Mouse moved to (674, 351)
Screenshot: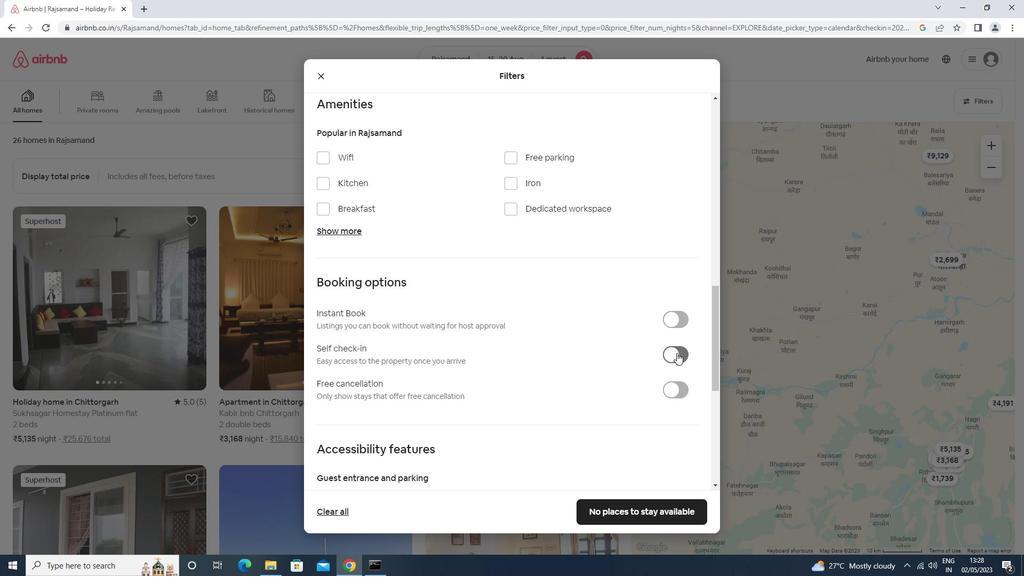 
Action: Mouse scrolled (674, 351) with delta (0, 0)
Screenshot: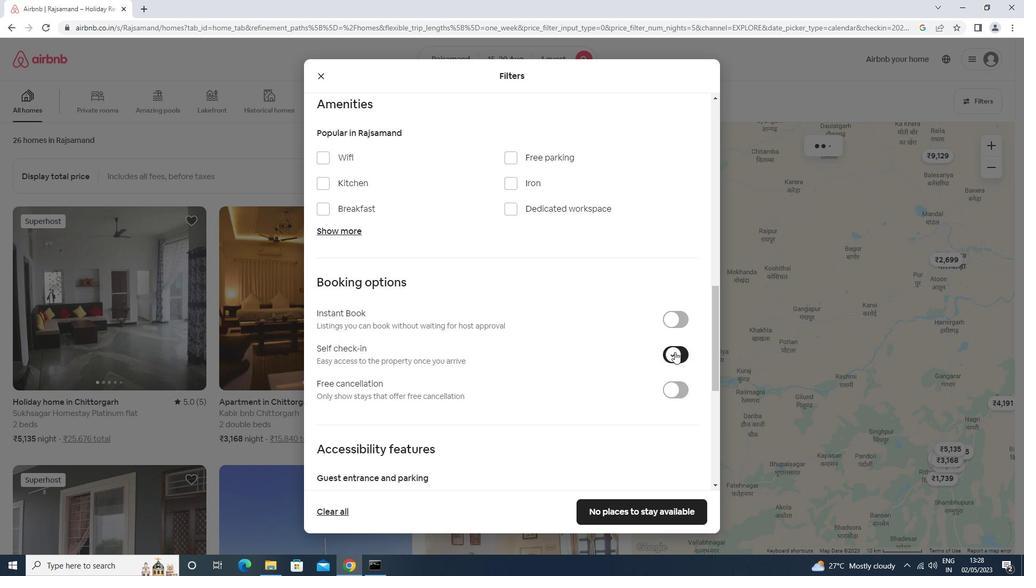 
Action: Mouse scrolled (674, 351) with delta (0, 0)
Screenshot: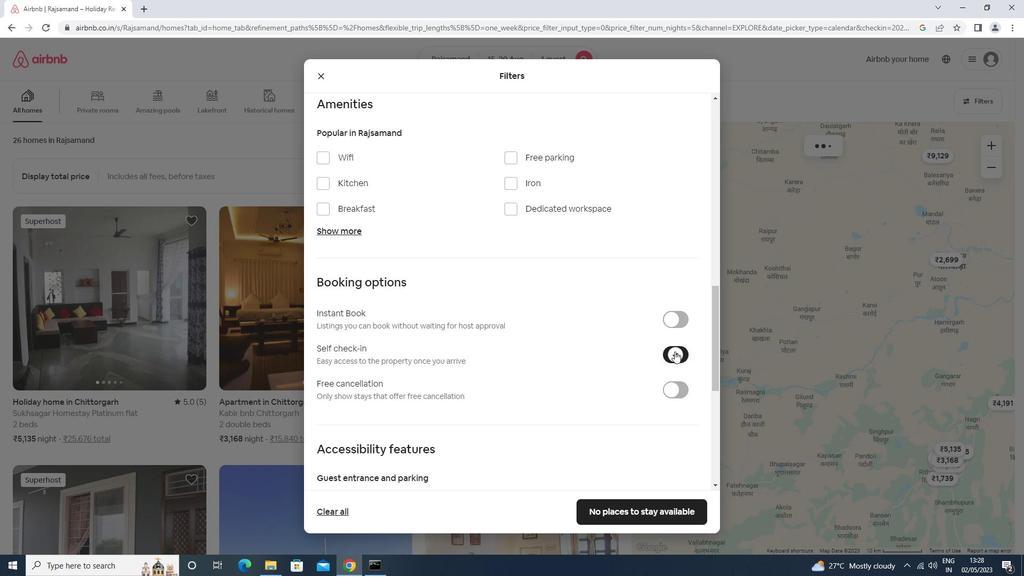 
Action: Mouse scrolled (674, 351) with delta (0, 0)
Screenshot: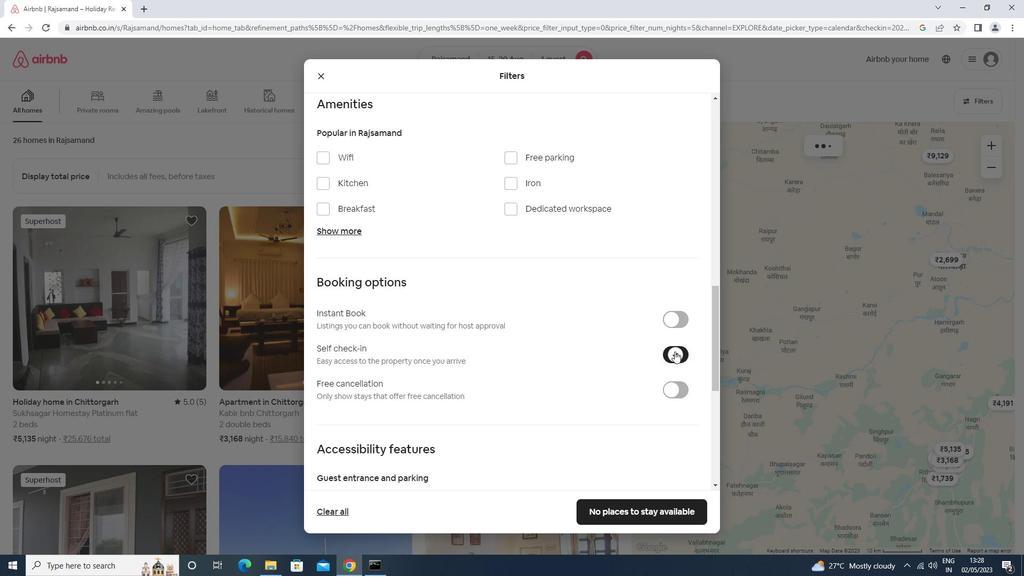 
Action: Mouse scrolled (674, 351) with delta (0, 0)
Screenshot: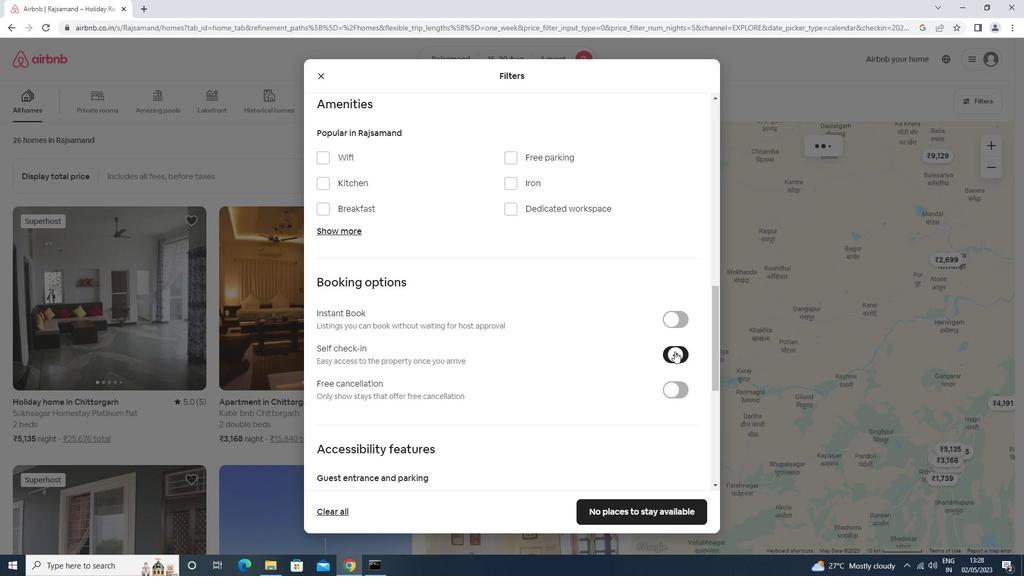 
Action: Mouse scrolled (674, 351) with delta (0, 0)
Screenshot: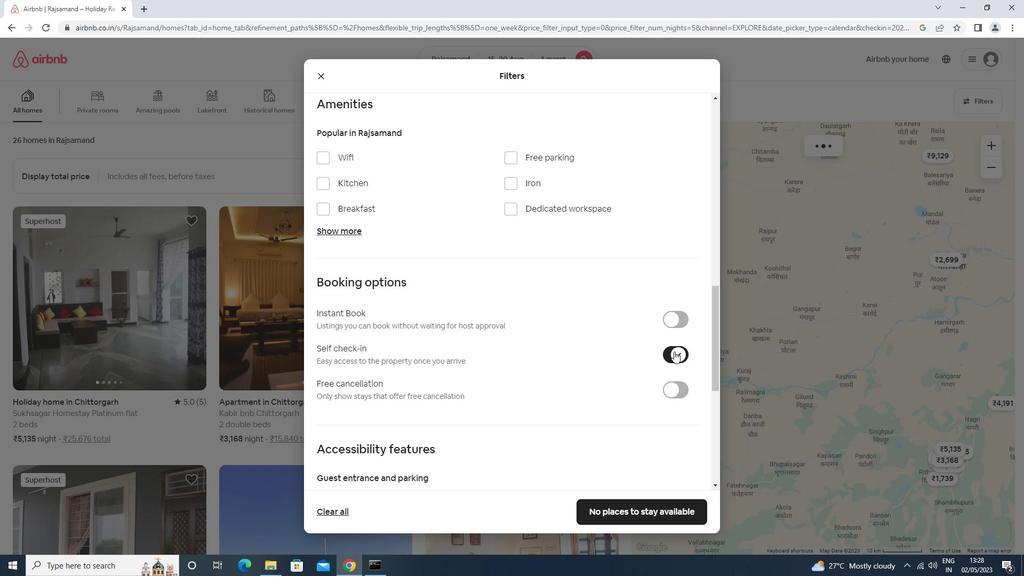 
Action: Mouse moved to (673, 351)
Screenshot: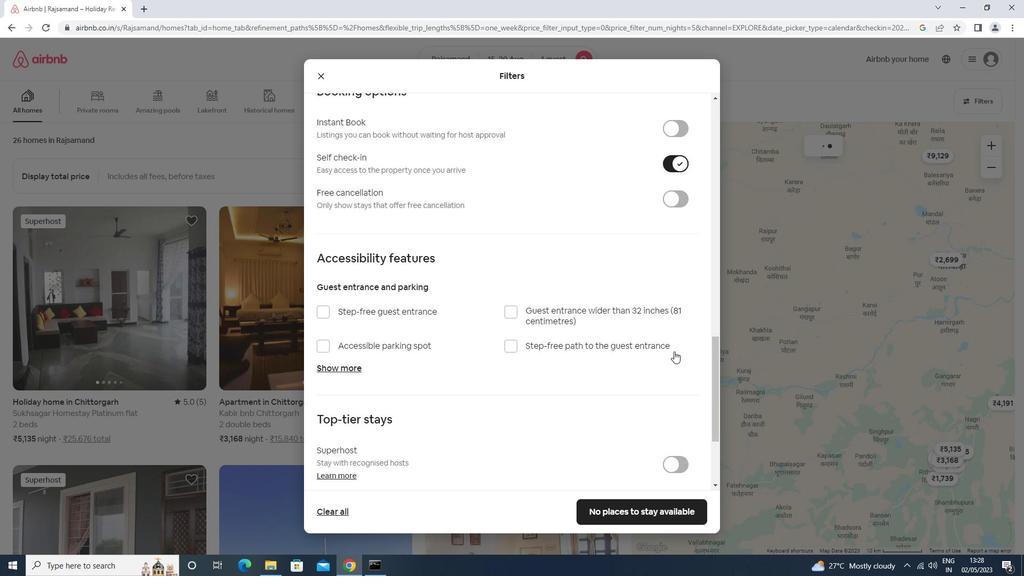 
Action: Mouse scrolled (673, 351) with delta (0, 0)
Screenshot: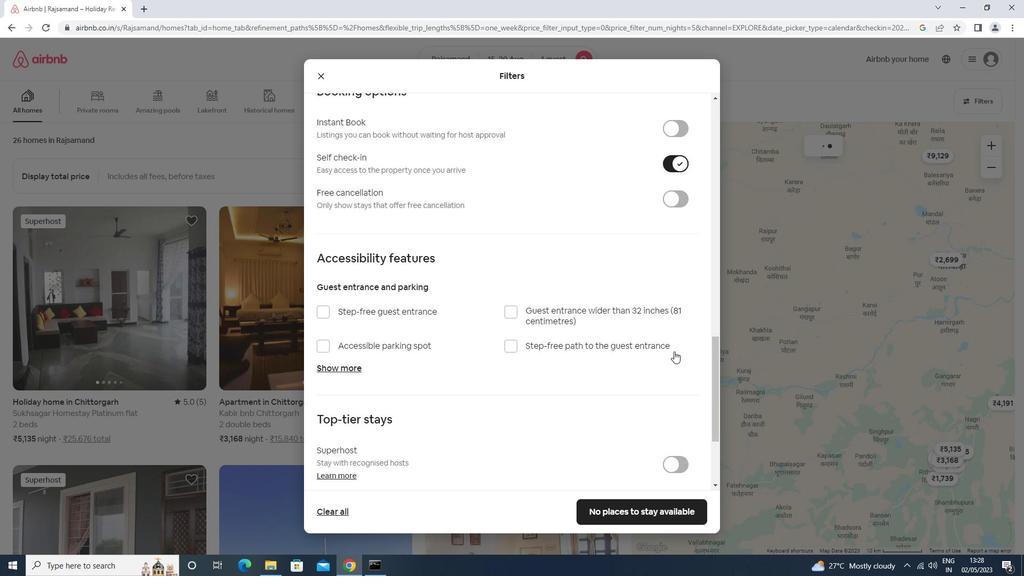 
Action: Mouse moved to (673, 351)
Screenshot: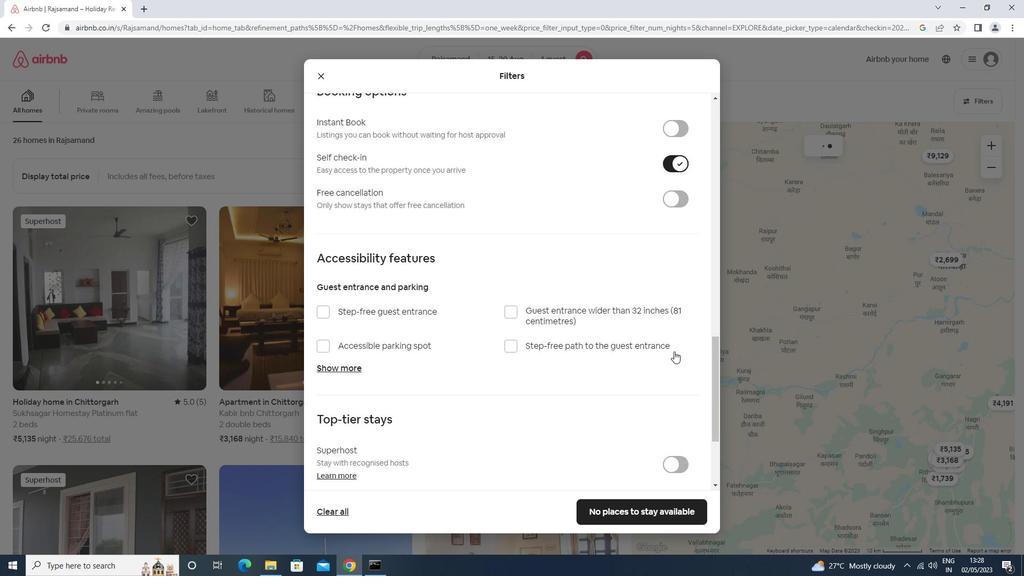 
Action: Mouse scrolled (673, 351) with delta (0, 0)
Screenshot: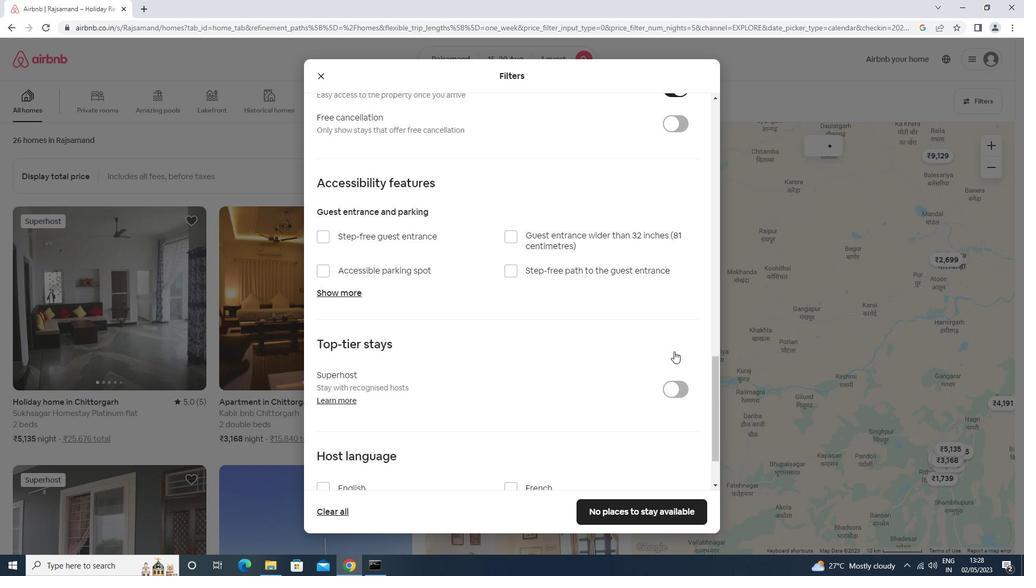 
Action: Mouse scrolled (673, 351) with delta (0, 0)
Screenshot: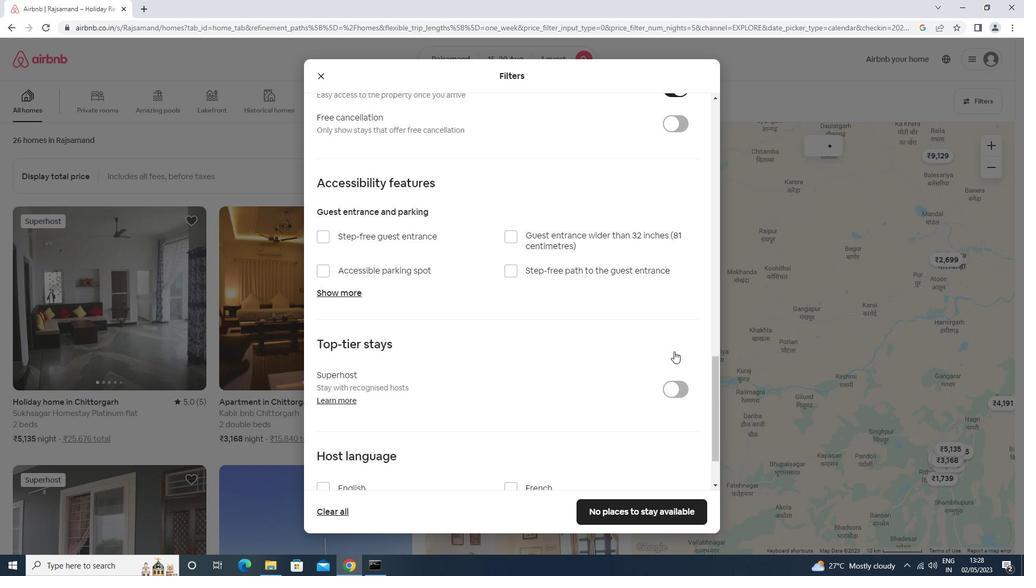 
Action: Mouse scrolled (673, 351) with delta (0, 0)
Screenshot: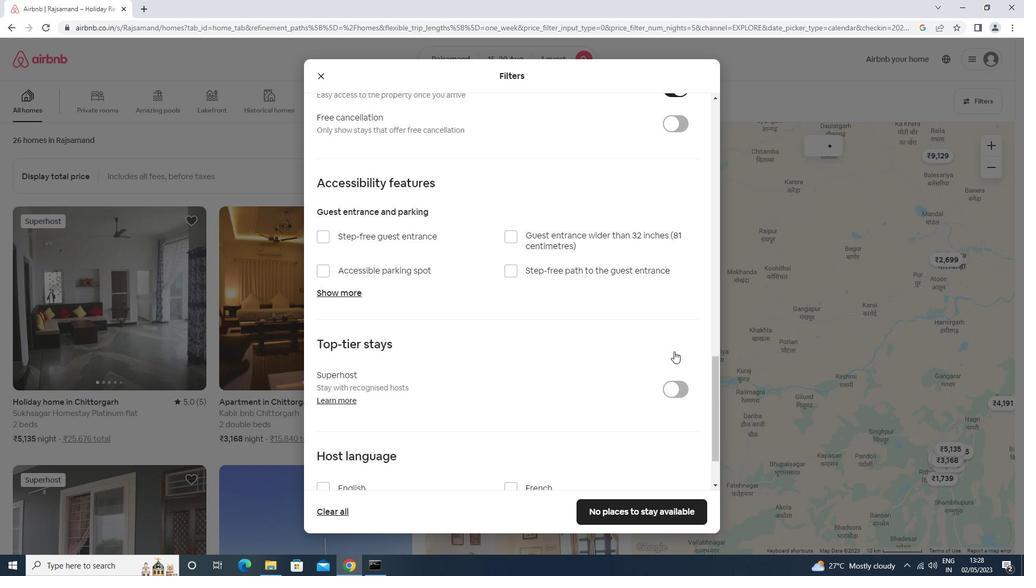 
Action: Mouse scrolled (673, 351) with delta (0, 0)
Screenshot: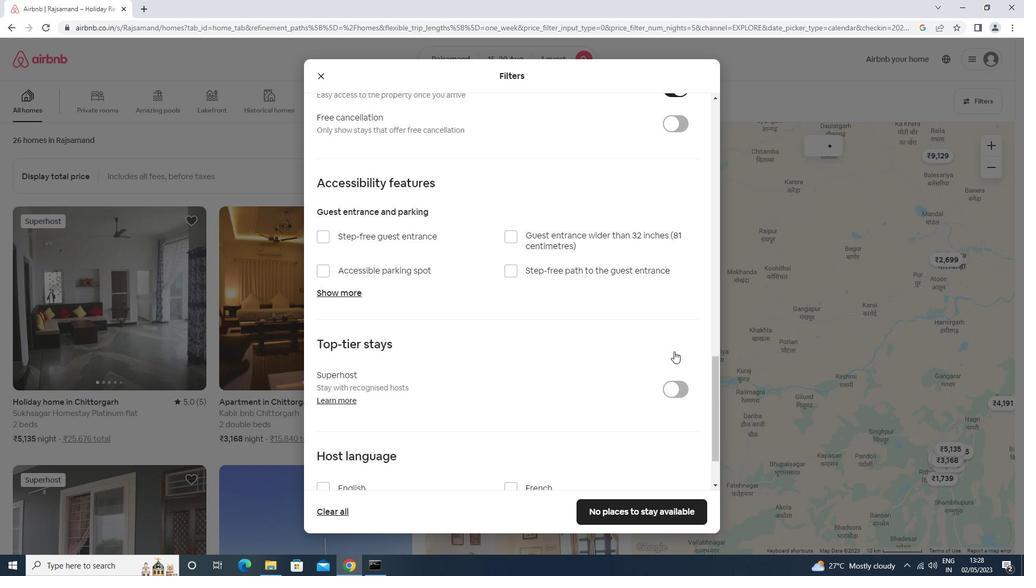 
Action: Mouse moved to (343, 412)
Screenshot: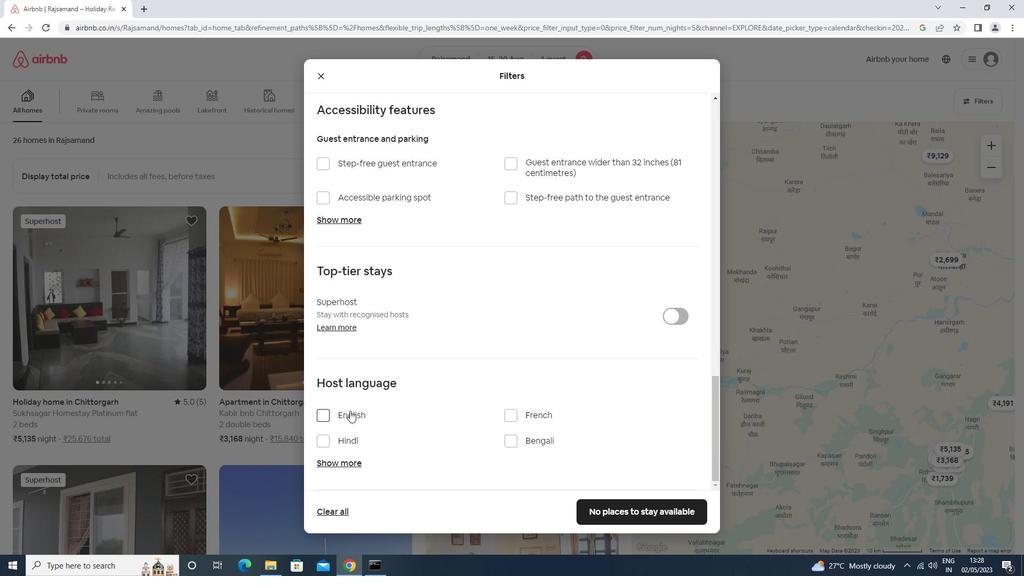 
Action: Mouse pressed left at (343, 412)
Screenshot: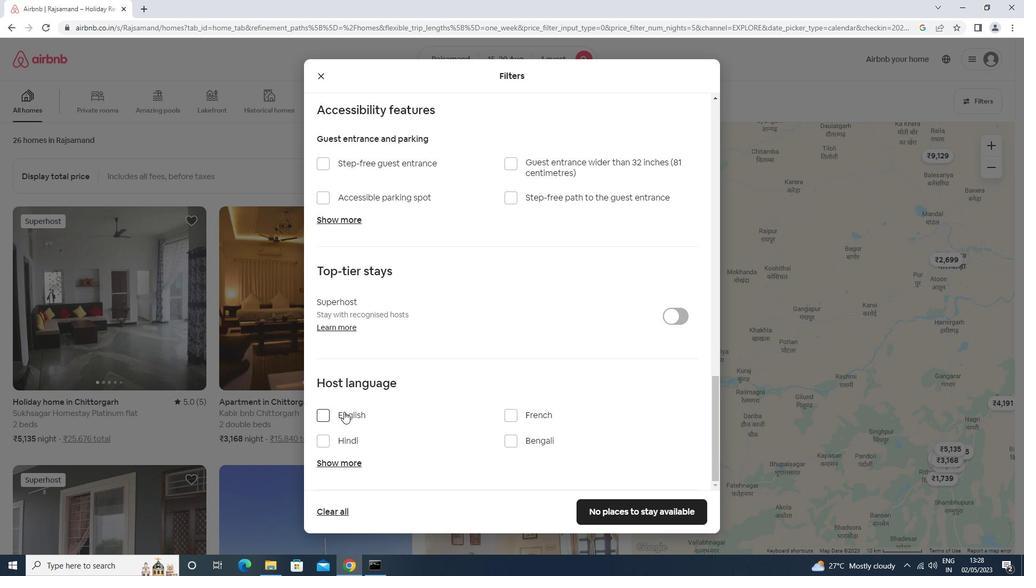 
Action: Mouse moved to (603, 505)
Screenshot: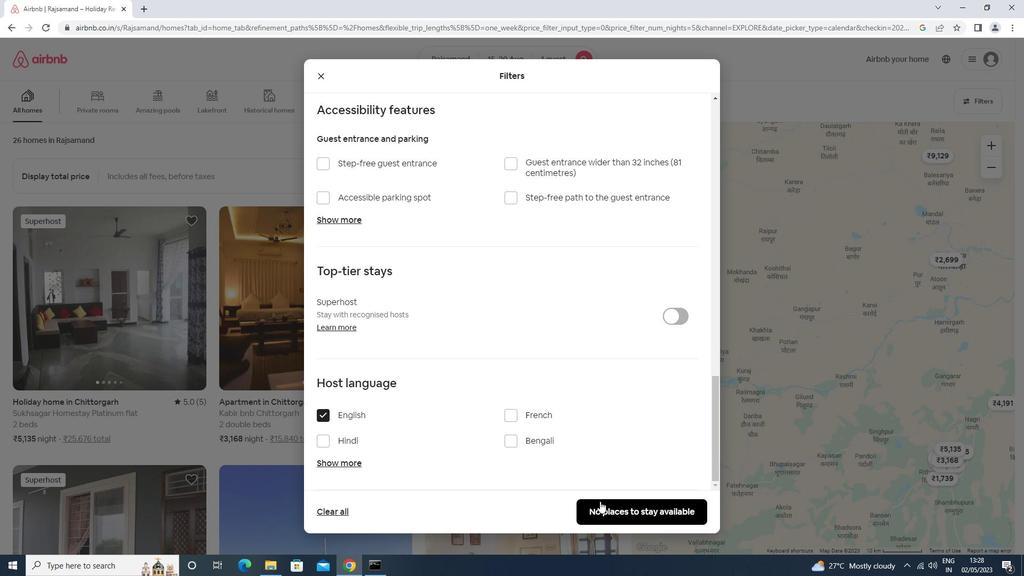 
Action: Mouse pressed left at (603, 505)
Screenshot: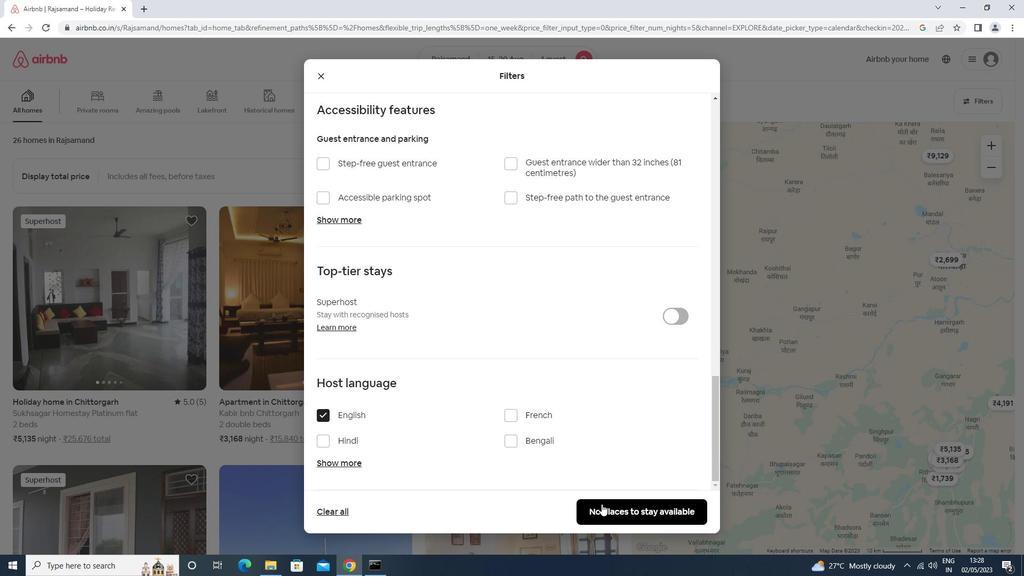 
Action: Mouse moved to (604, 505)
Screenshot: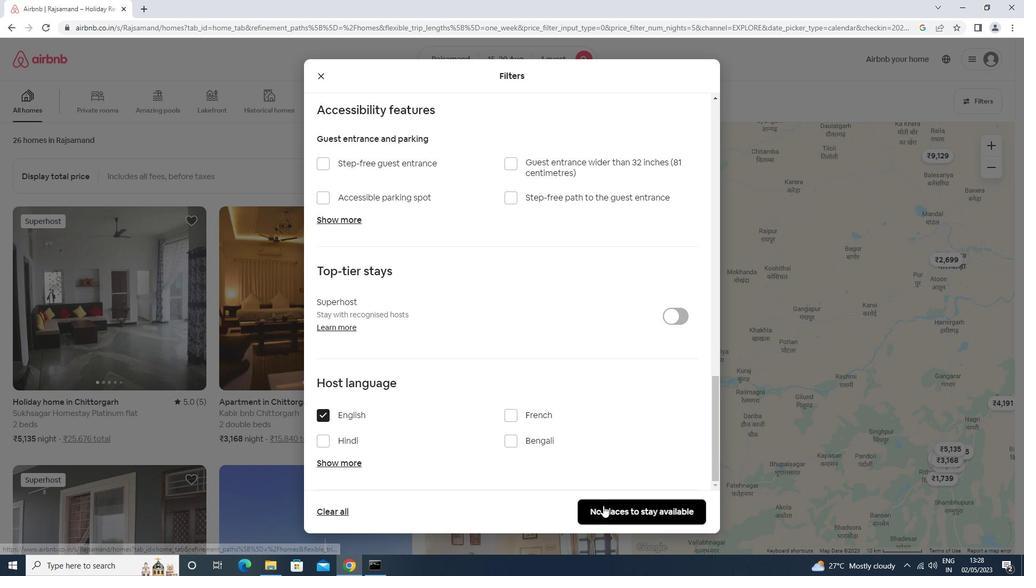
